 Task:  Click on Golf Select Pick Sheet First name Avery Last name Martinez and  Email softage.2@softage.net Group 1 Jon Rahm Group 2 Jordan Spieth Bonus Golfer Jordan Spieth Group 3 Sungjae Im Group 4 Hideki Matsuyama #1 Golfer For The Week Corey Conners Tie-Breaker Score 1 Submit pick sheet
Action: Mouse moved to (456, 287)
Screenshot: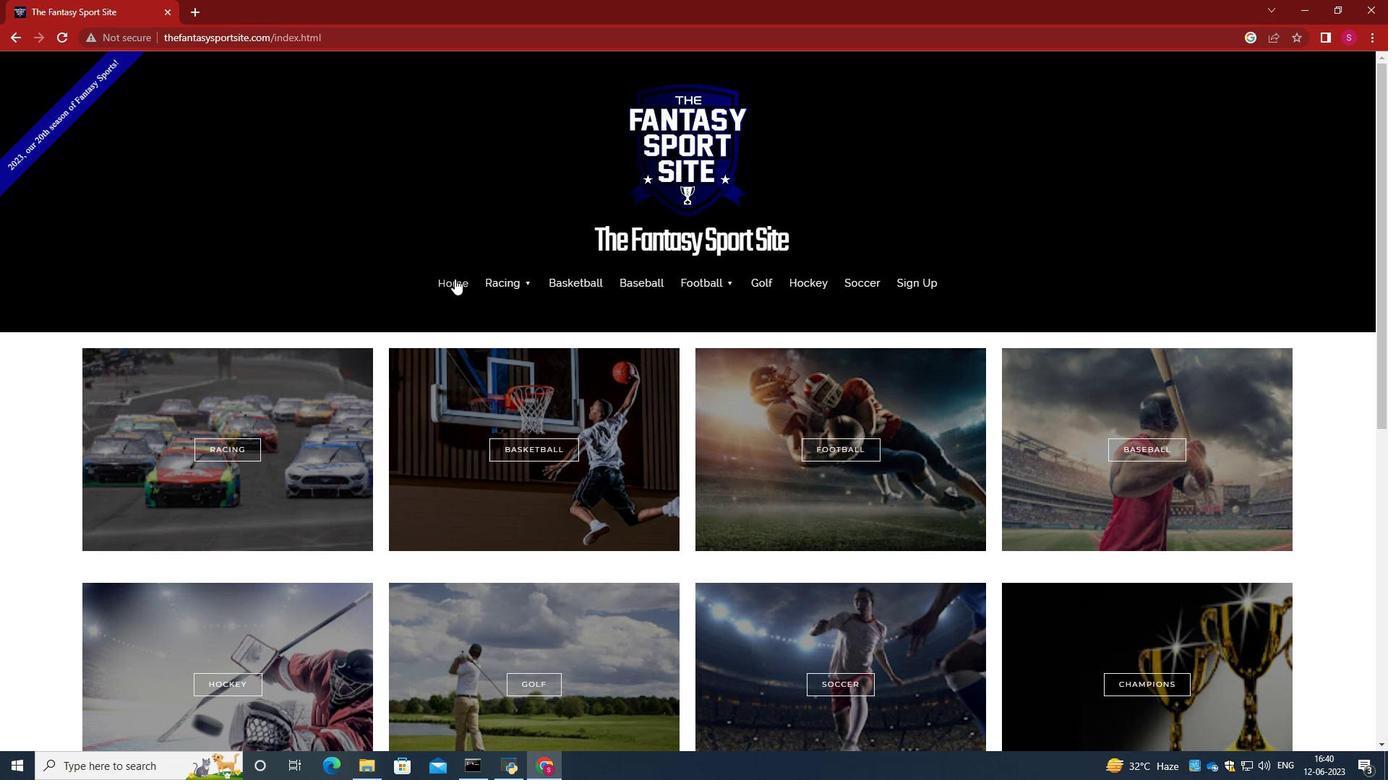 
Action: Mouse scrolled (456, 286) with delta (0, 0)
Screenshot: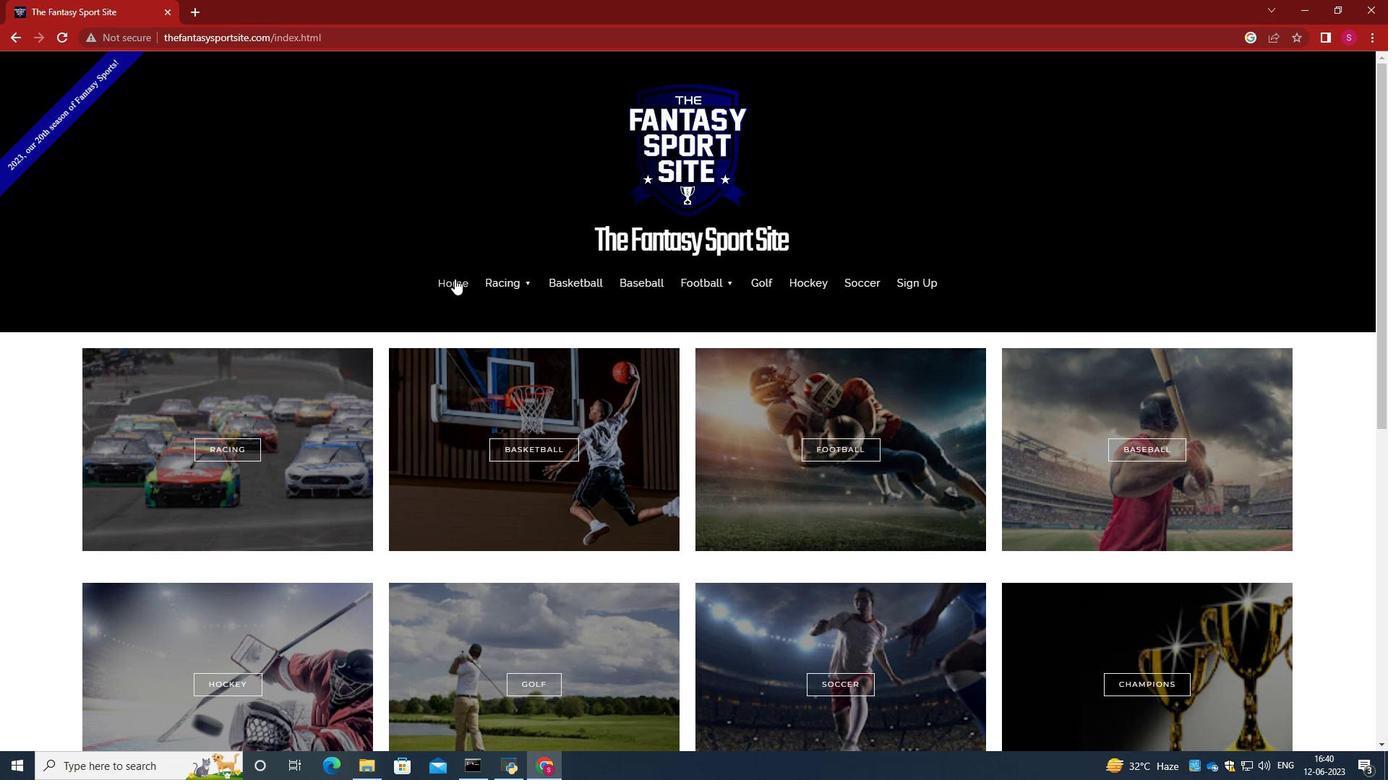 
Action: Mouse moved to (457, 292)
Screenshot: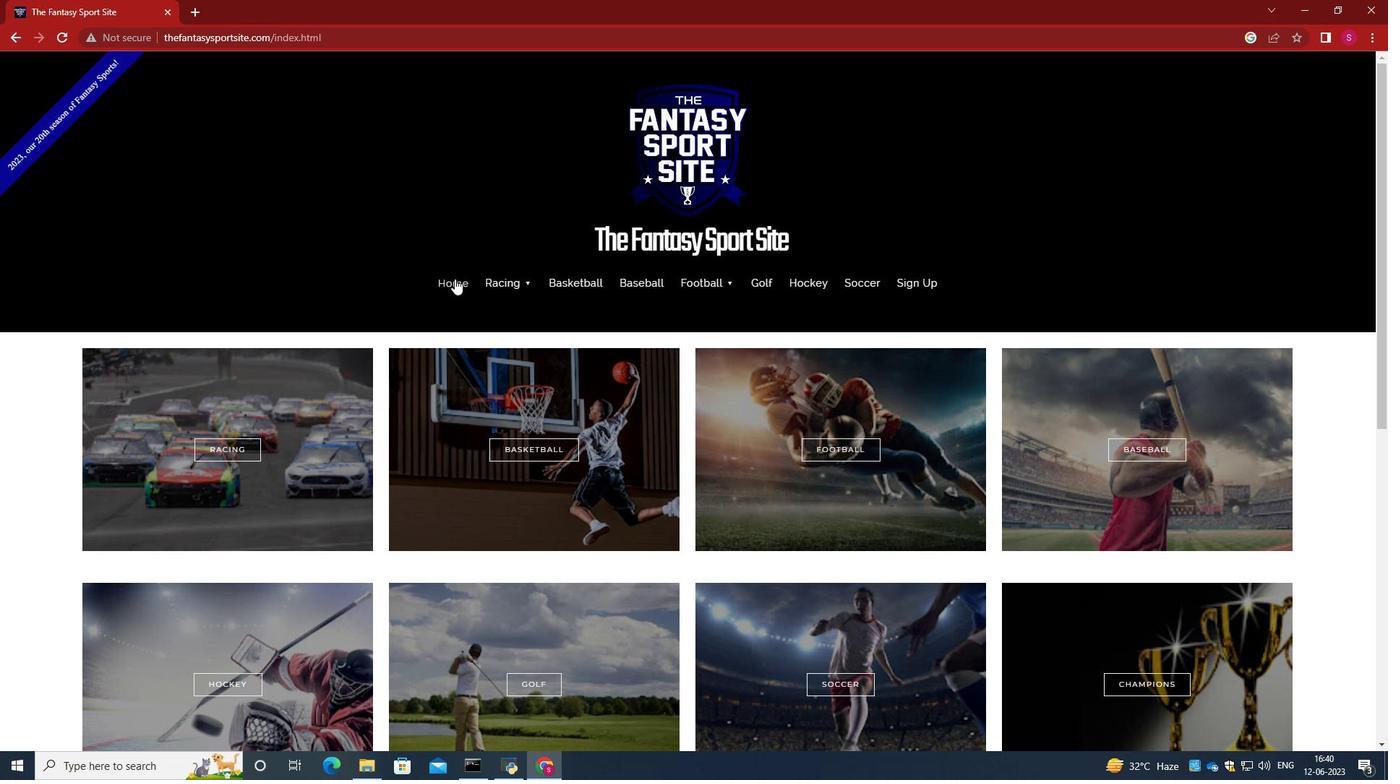 
Action: Mouse scrolled (457, 292) with delta (0, 0)
Screenshot: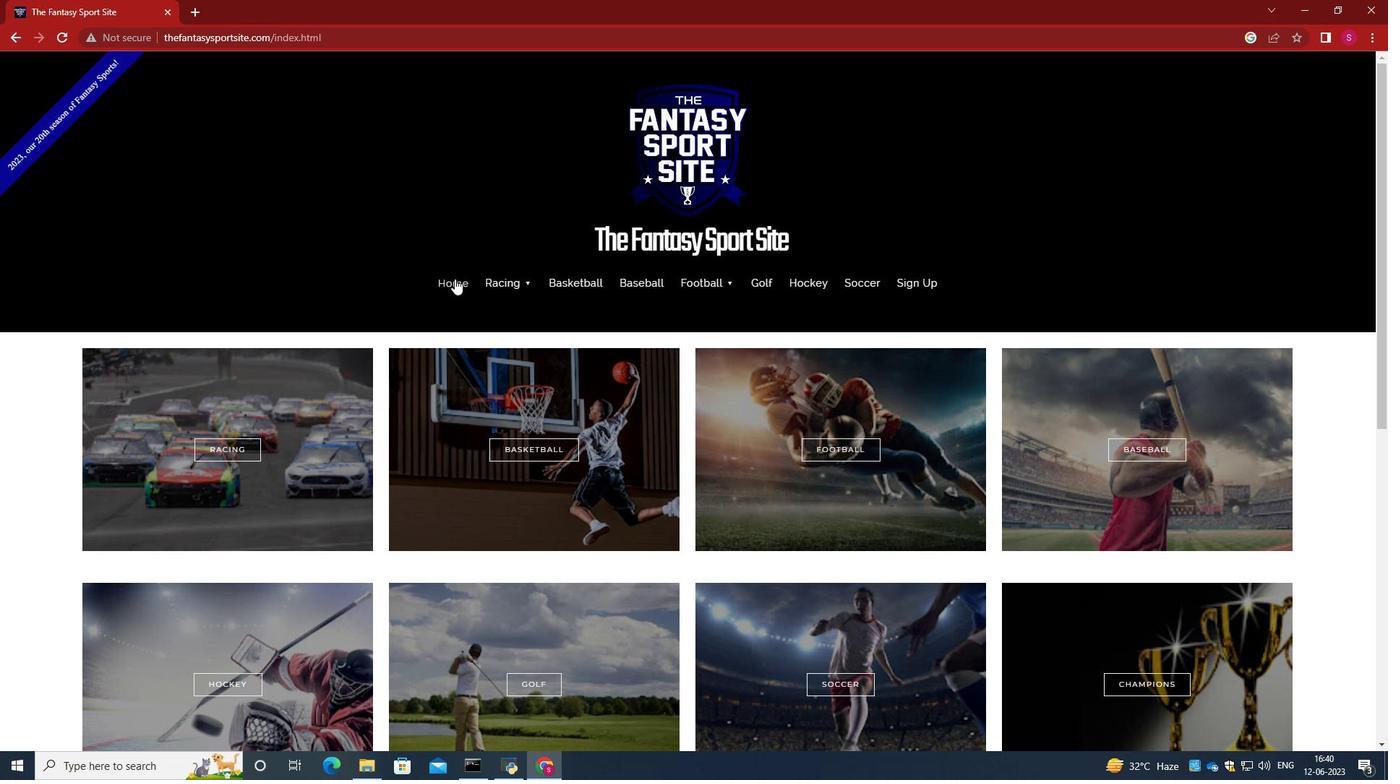 
Action: Mouse scrolled (457, 292) with delta (0, 0)
Screenshot: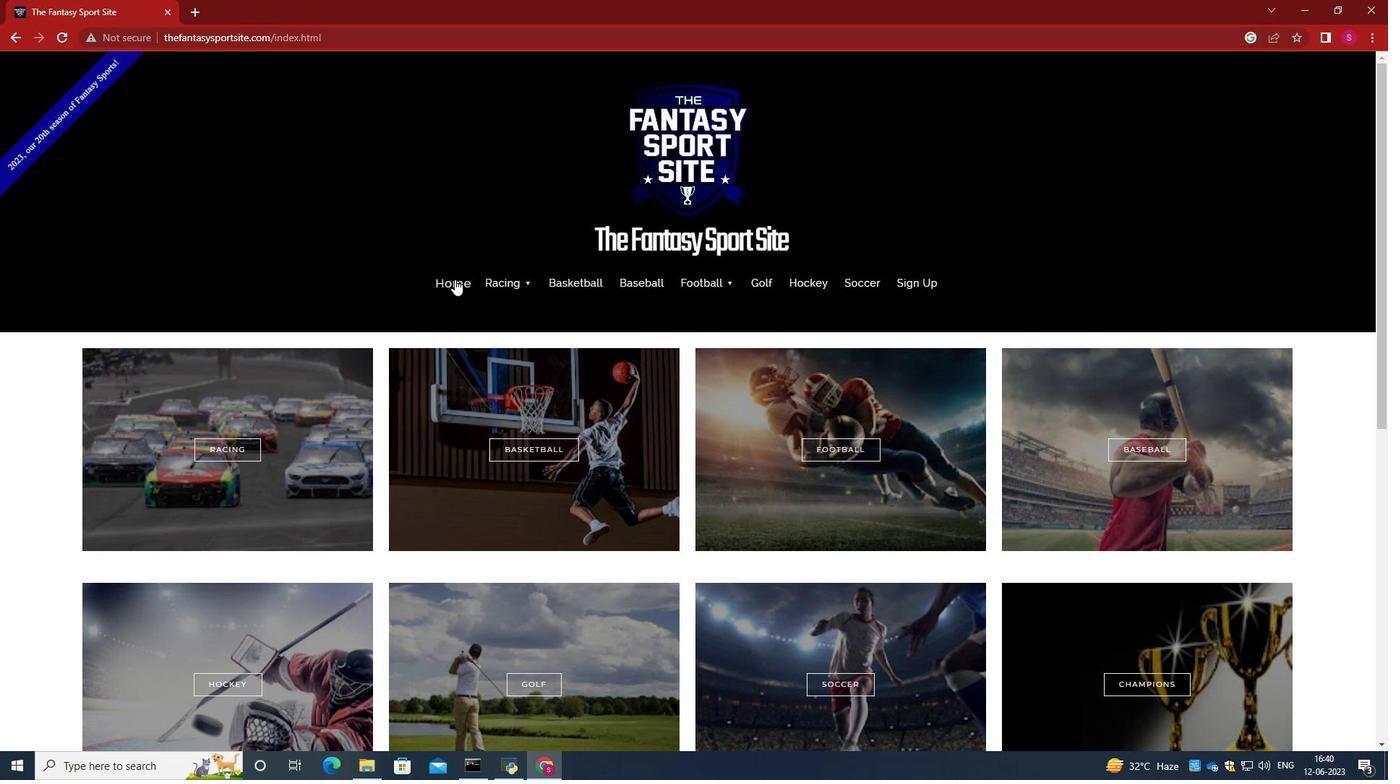 
Action: Mouse moved to (527, 457)
Screenshot: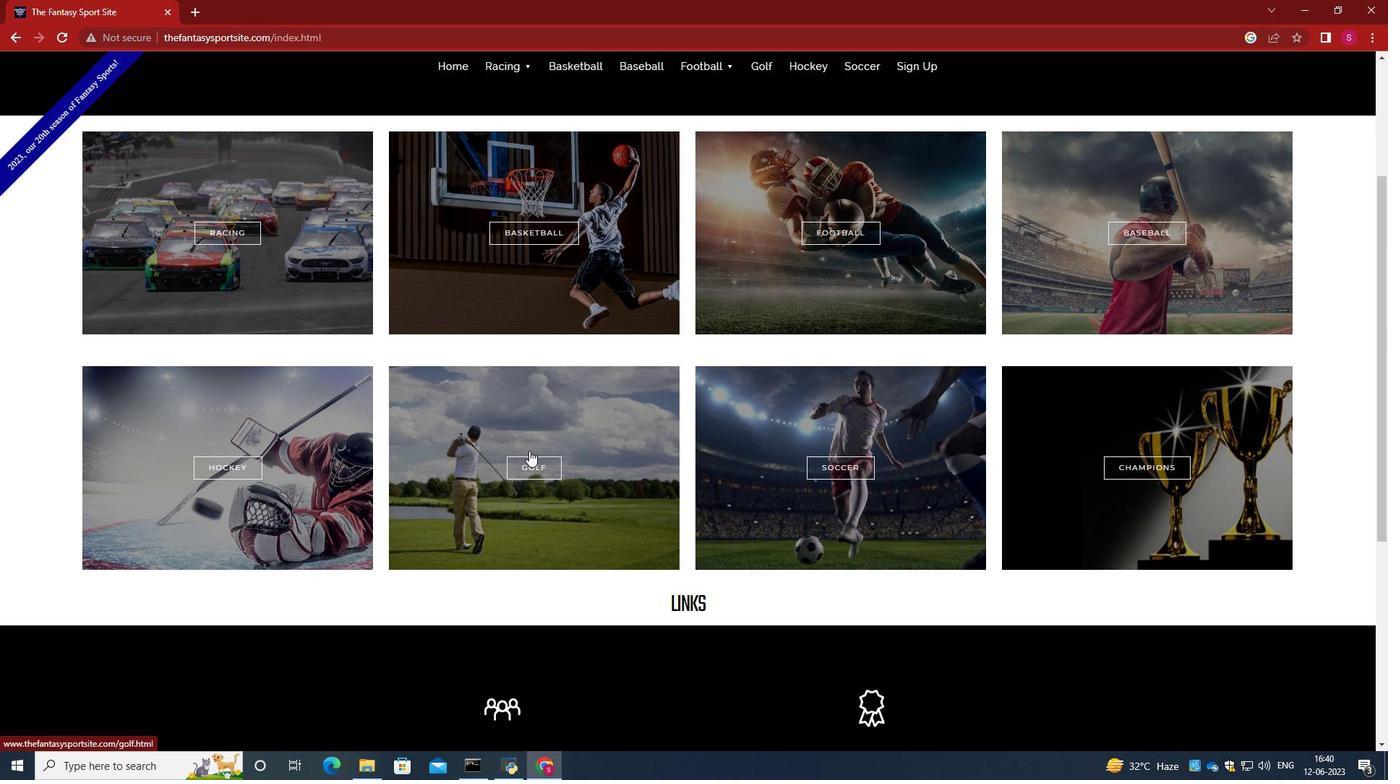 
Action: Mouse pressed left at (527, 457)
Screenshot: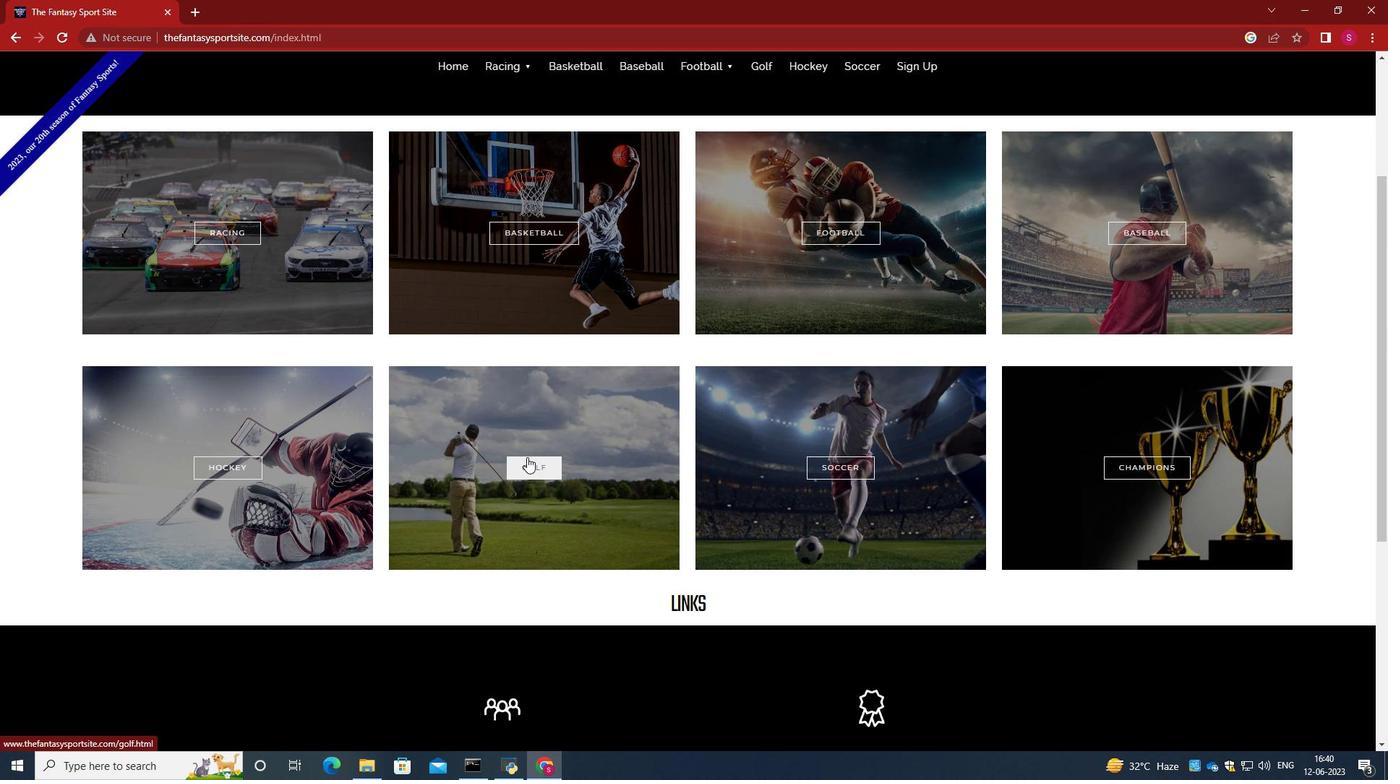 
Action: Mouse moved to (561, 420)
Screenshot: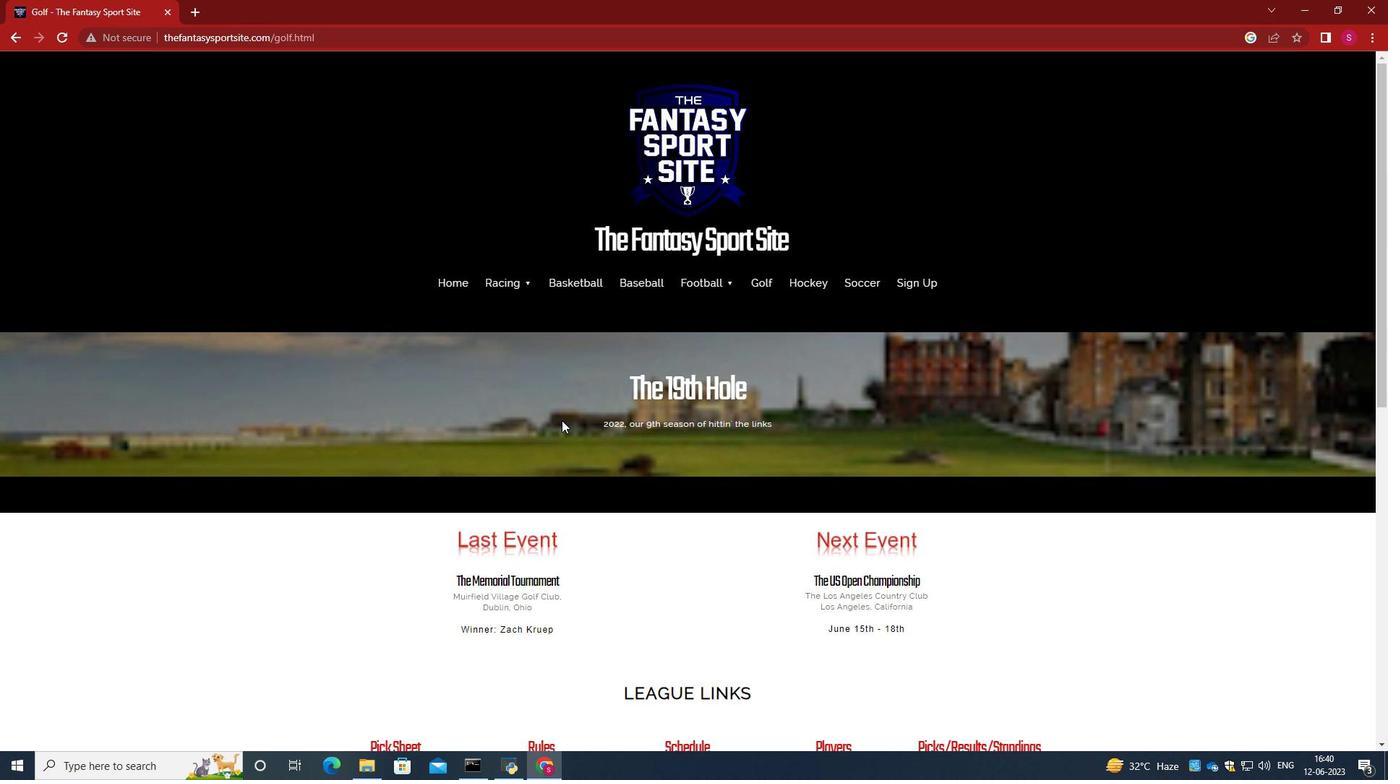 
Action: Mouse scrolled (561, 419) with delta (0, 0)
Screenshot: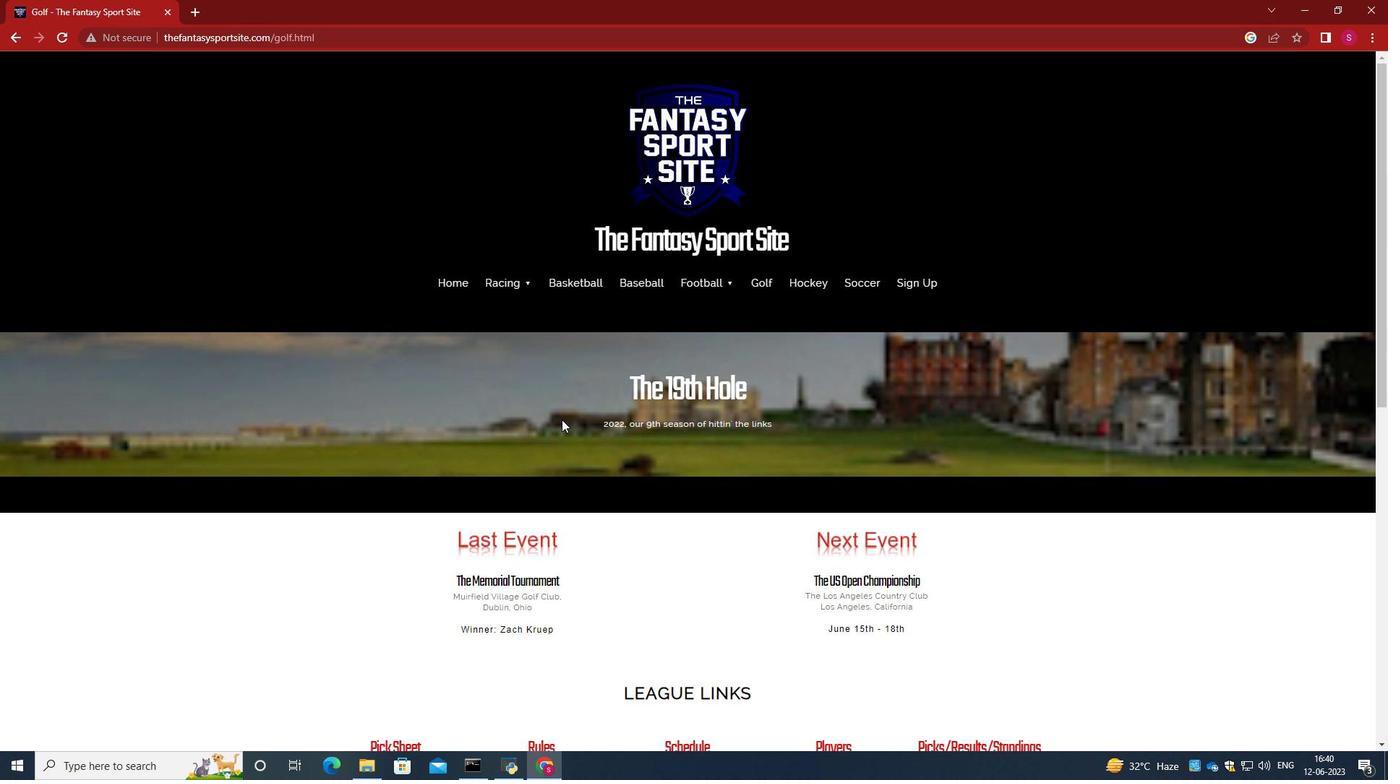 
Action: Mouse scrolled (561, 419) with delta (0, 0)
Screenshot: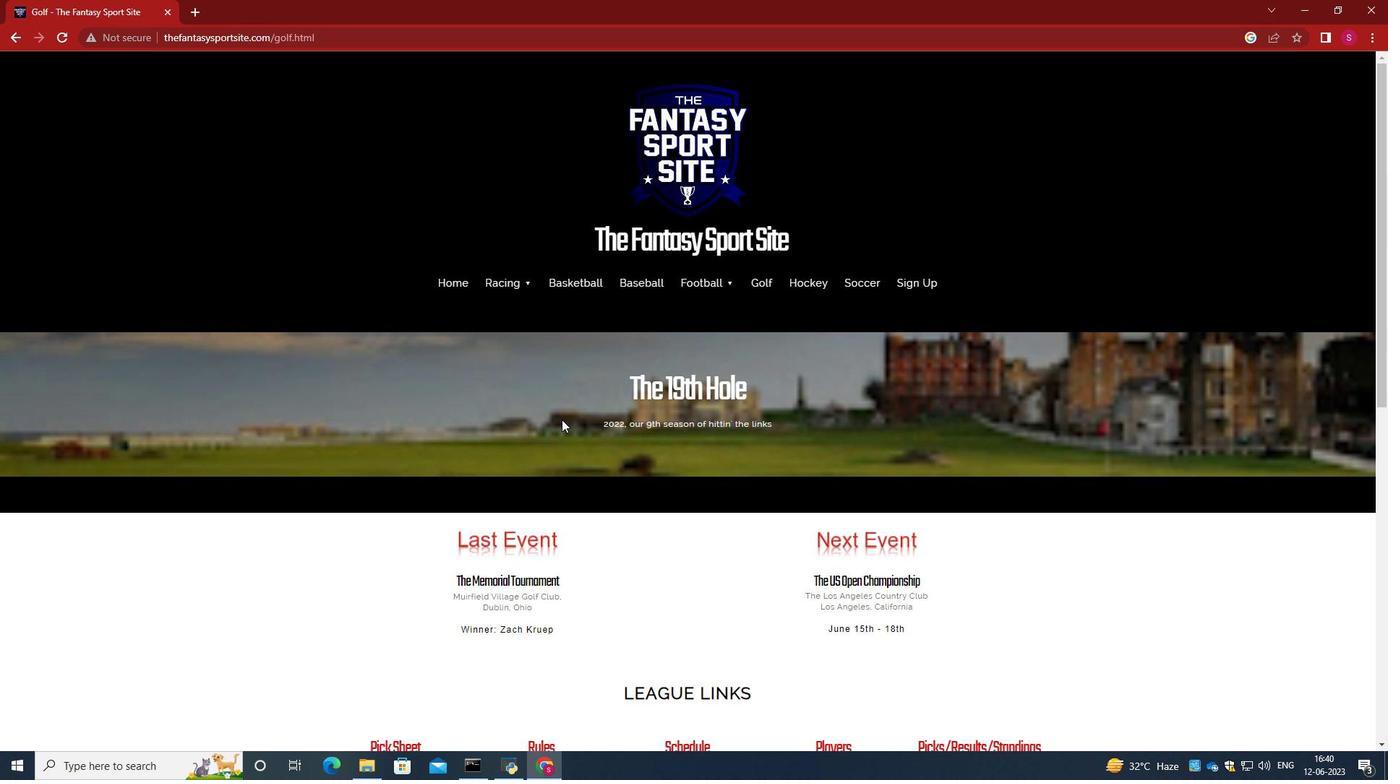 
Action: Mouse scrolled (561, 419) with delta (0, 0)
Screenshot: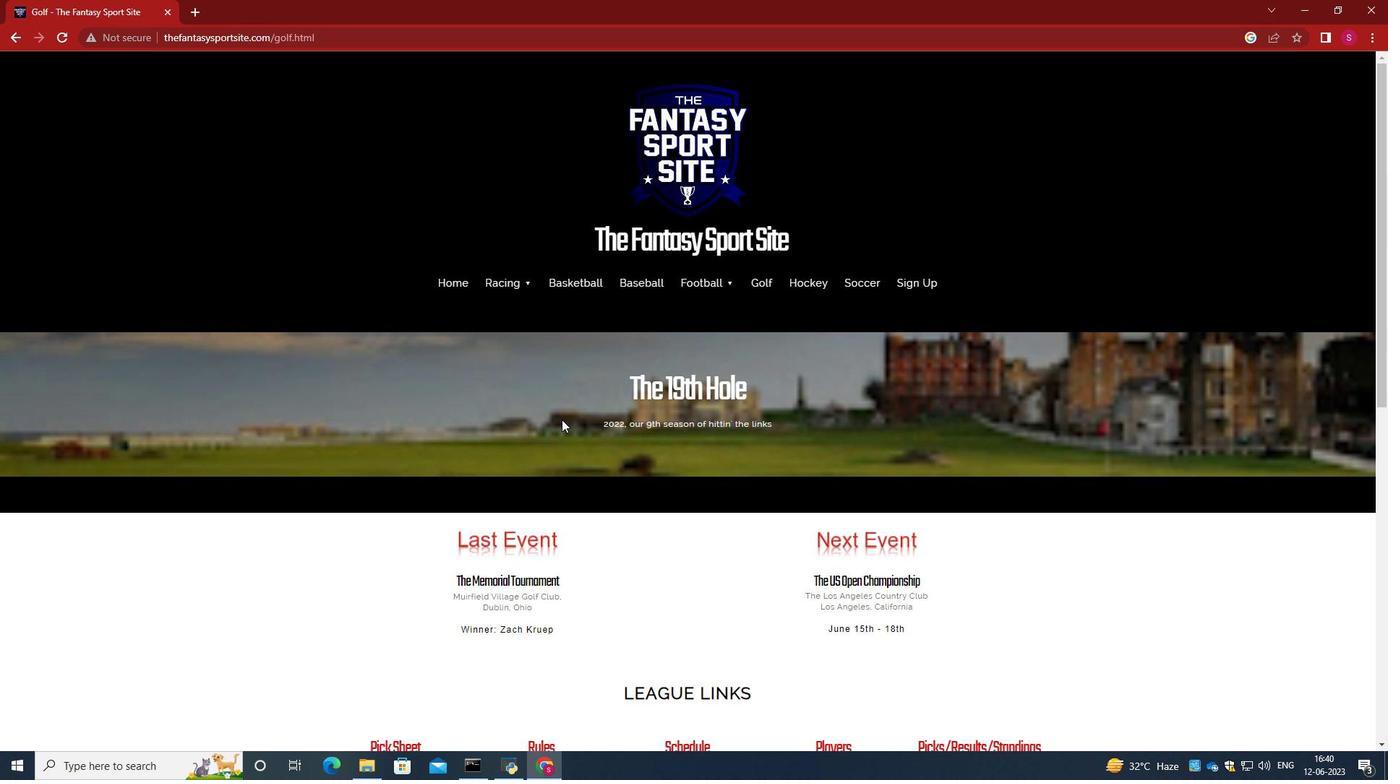 
Action: Mouse scrolled (561, 419) with delta (0, 0)
Screenshot: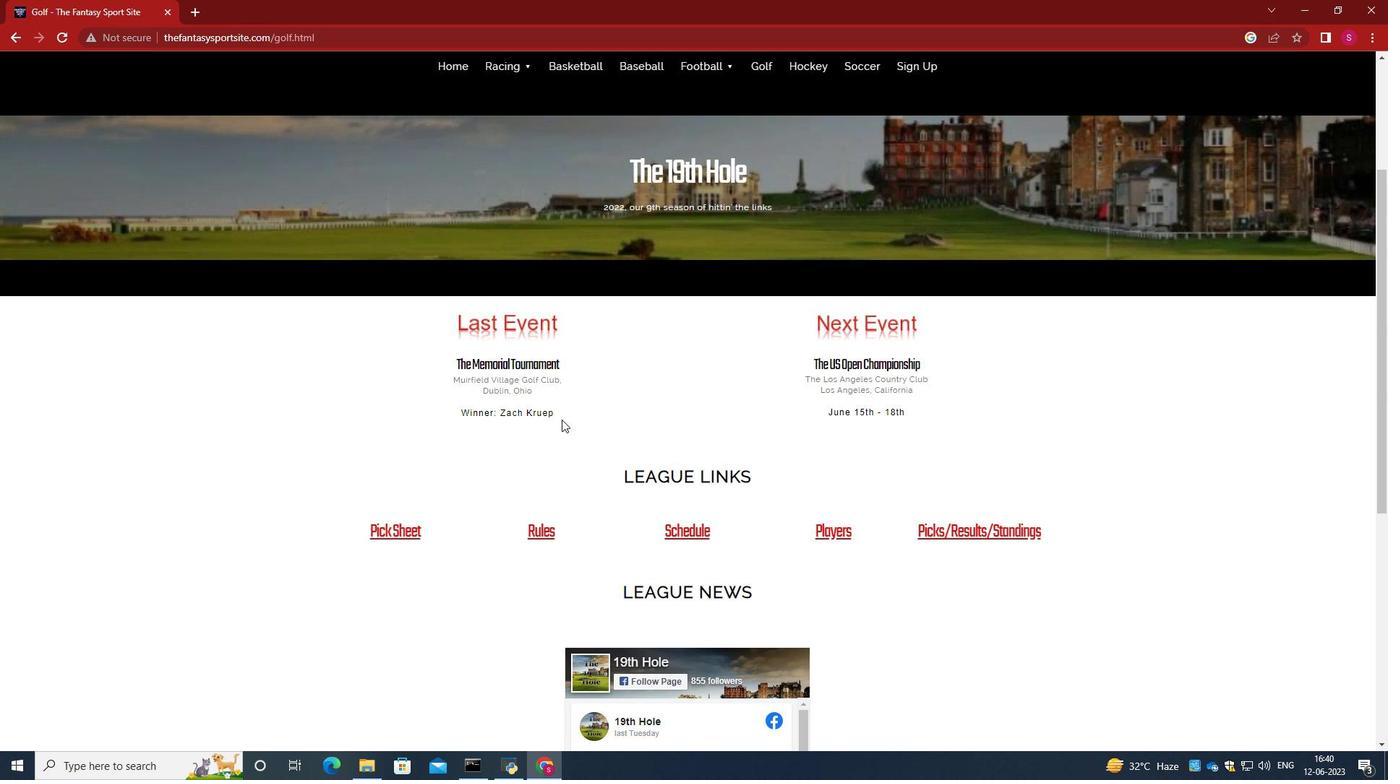 
Action: Mouse scrolled (561, 419) with delta (0, 0)
Screenshot: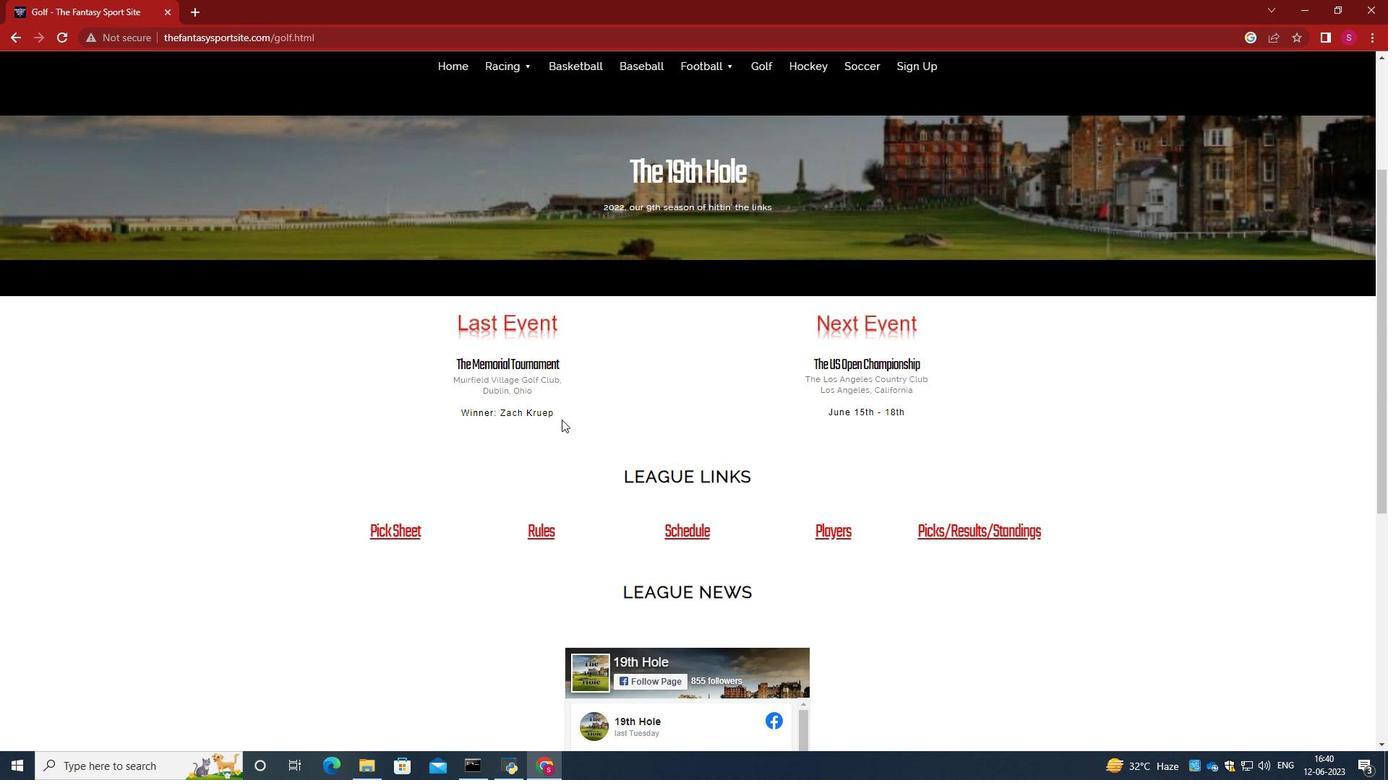 
Action: Mouse scrolled (561, 419) with delta (0, 0)
Screenshot: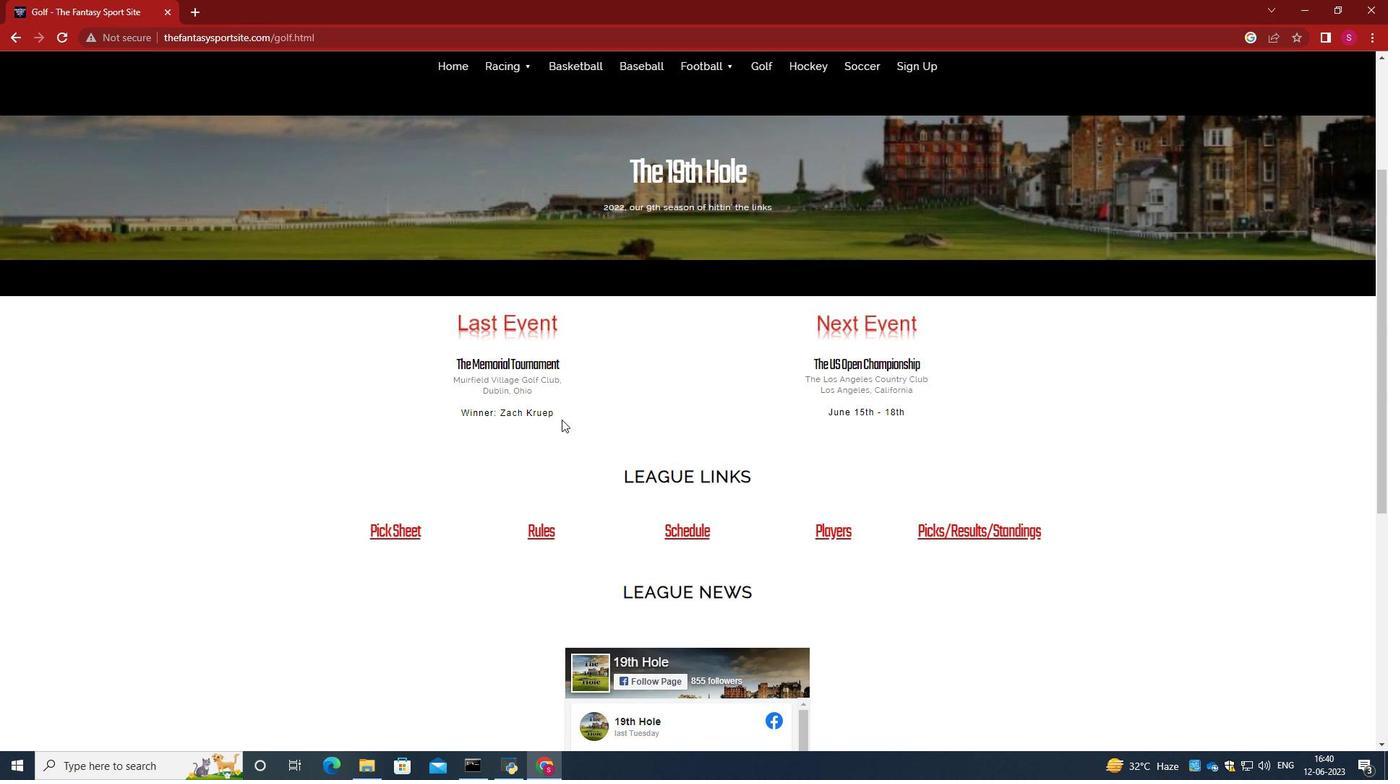 
Action: Mouse scrolled (561, 419) with delta (0, 0)
Screenshot: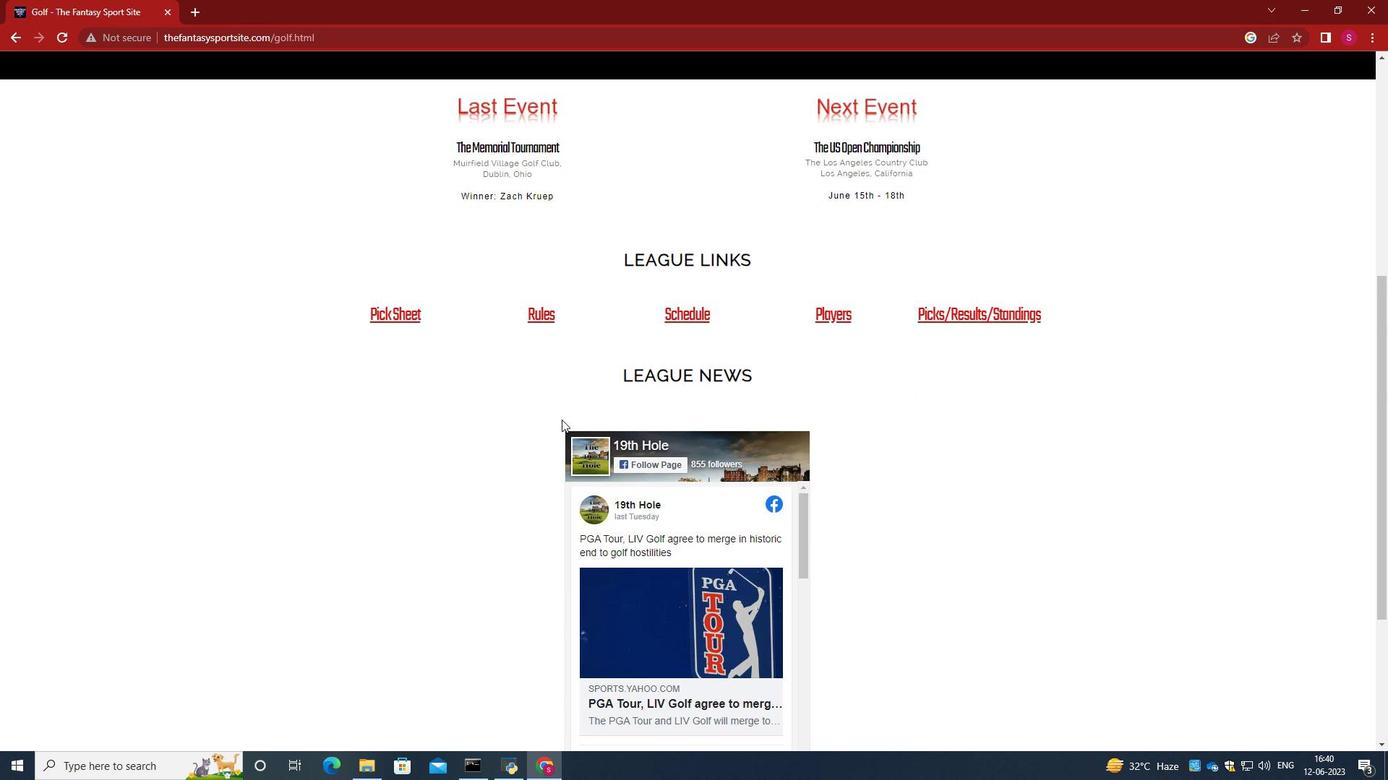 
Action: Mouse scrolled (561, 419) with delta (0, 0)
Screenshot: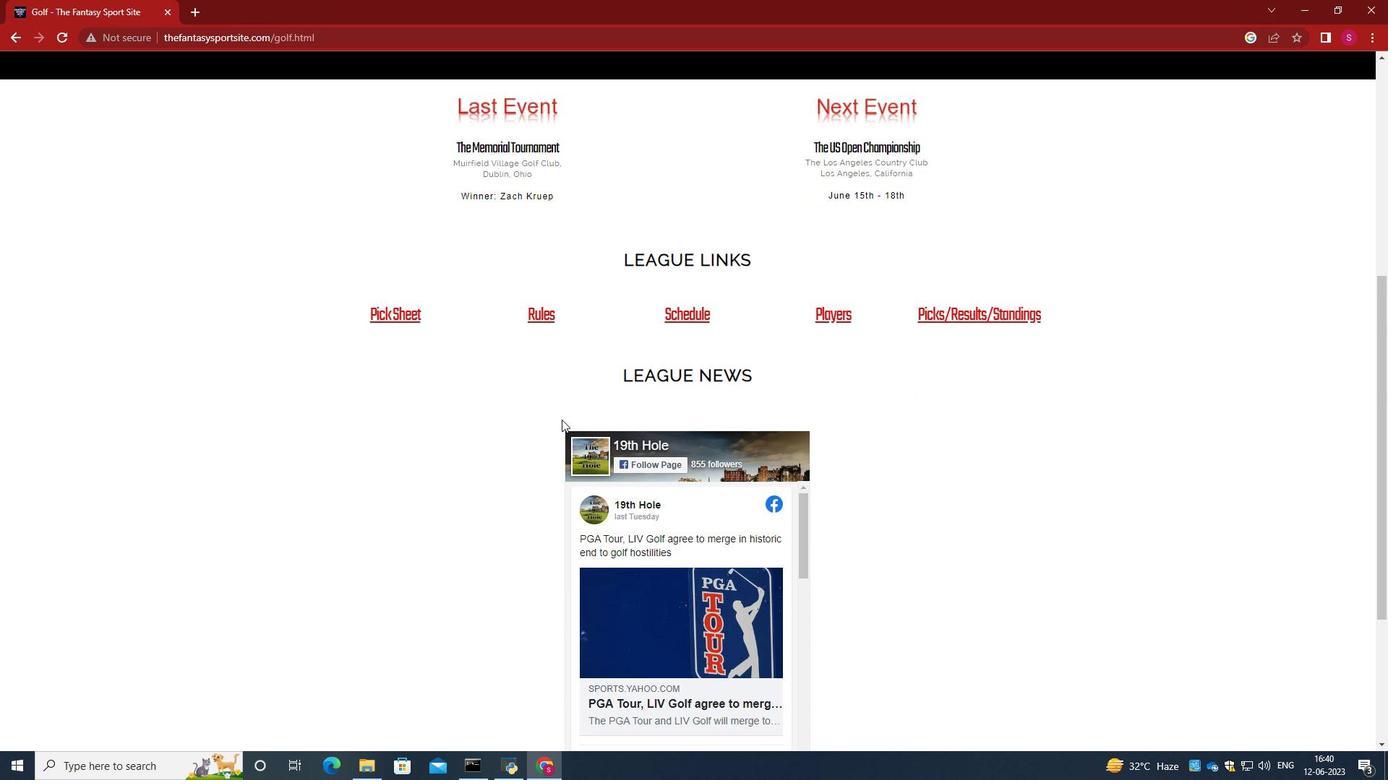 
Action: Mouse moved to (392, 177)
Screenshot: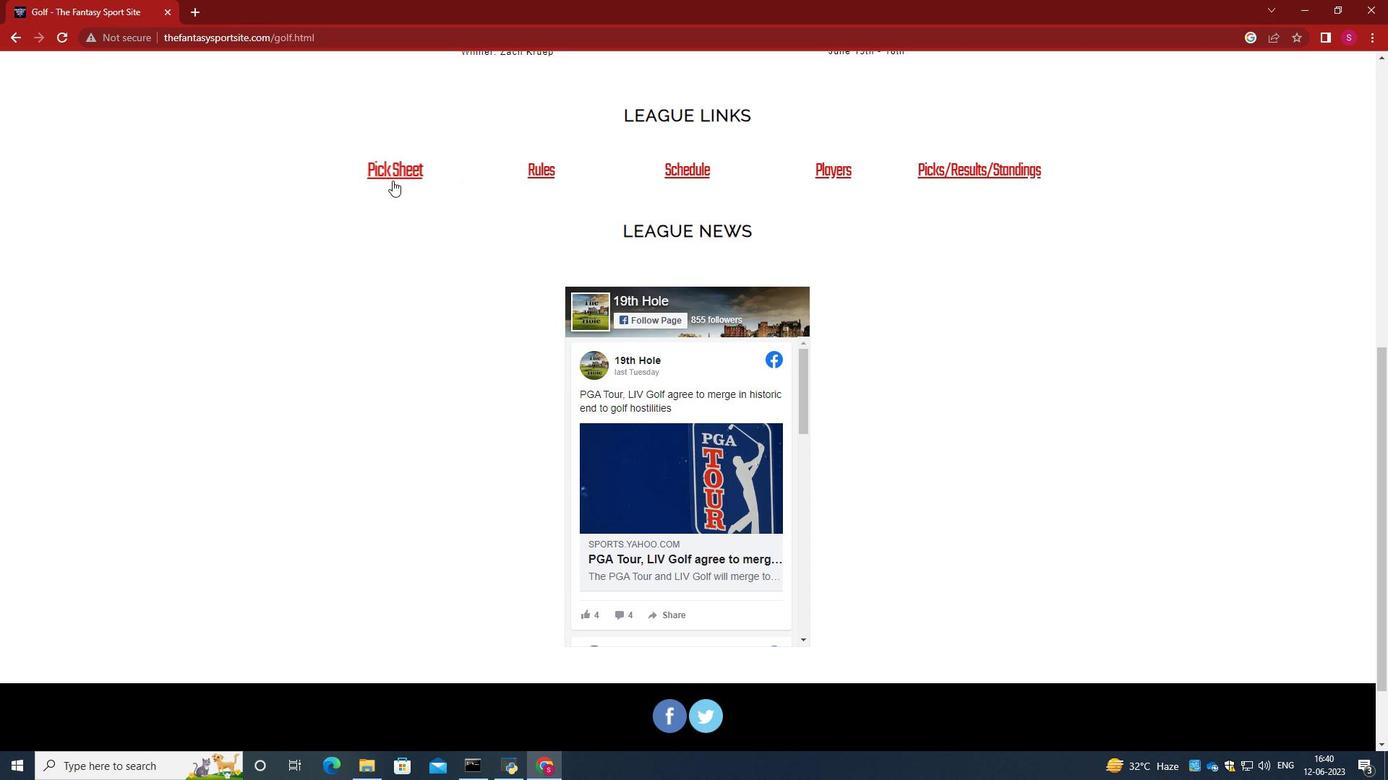 
Action: Mouse pressed left at (392, 177)
Screenshot: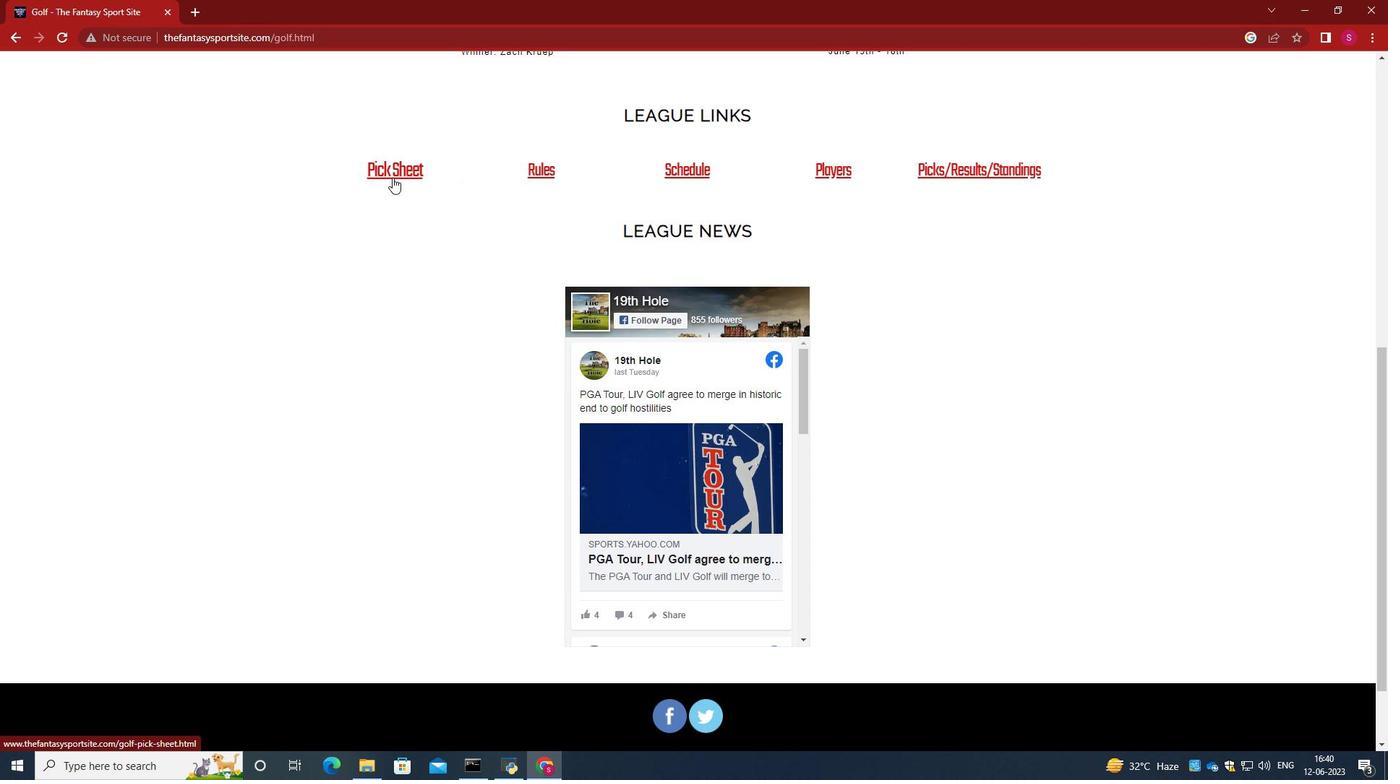 
Action: Mouse moved to (467, 295)
Screenshot: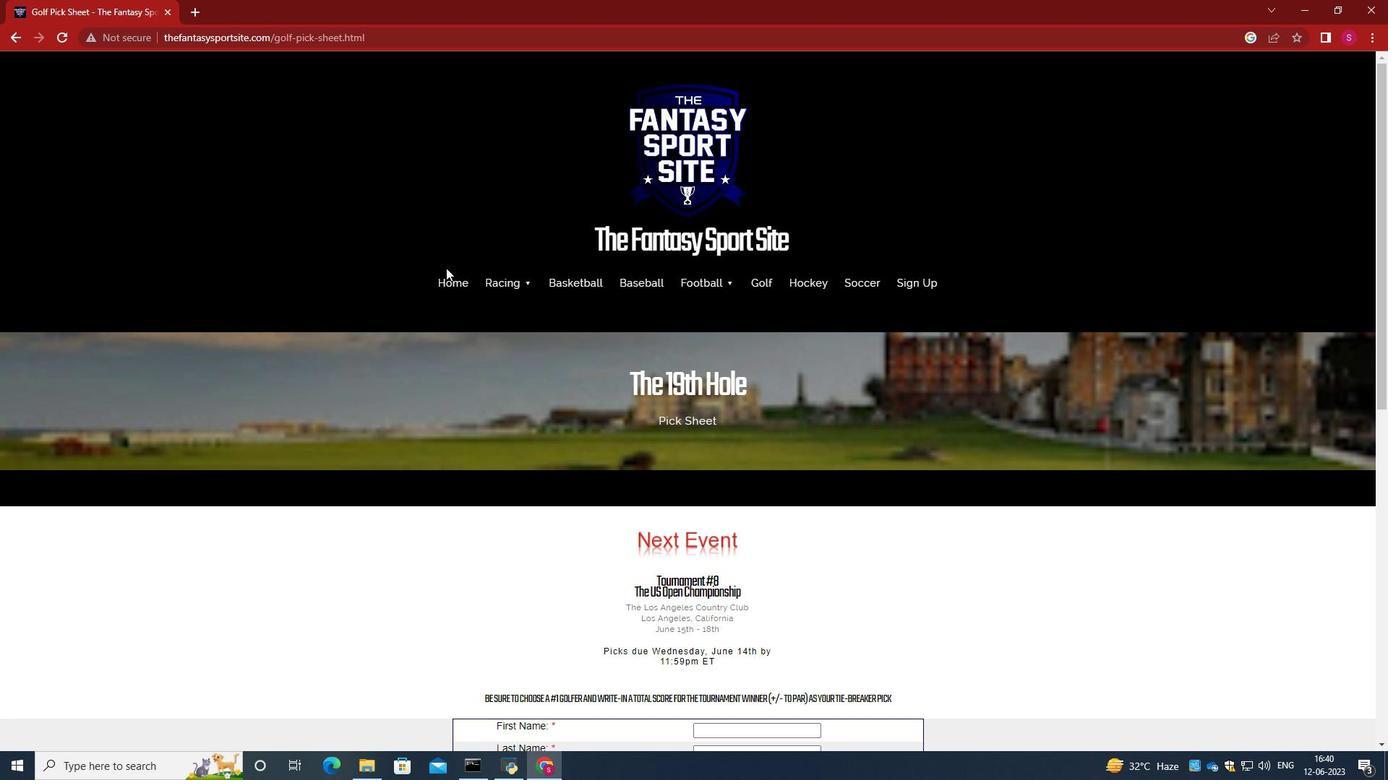 
Action: Mouse scrolled (467, 294) with delta (0, 0)
Screenshot: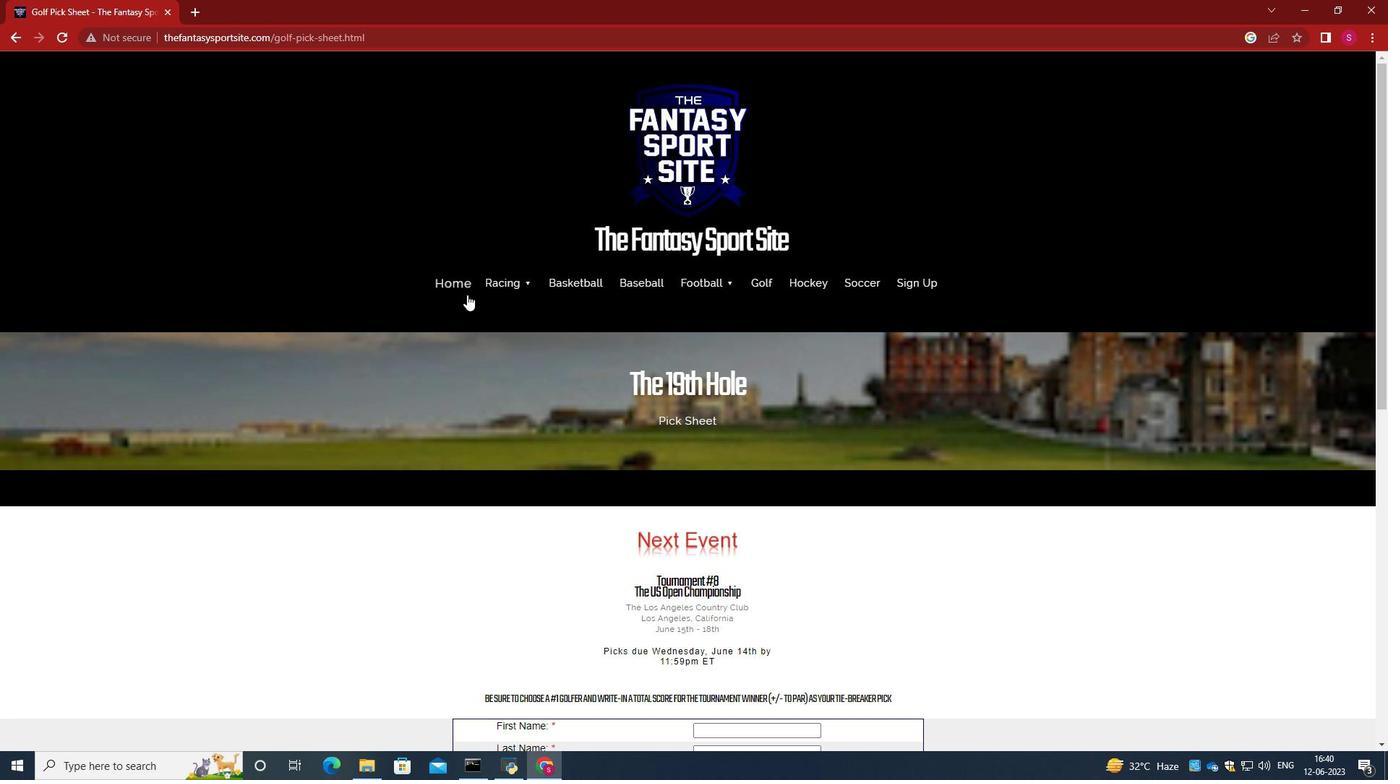 
Action: Mouse scrolled (467, 294) with delta (0, 0)
Screenshot: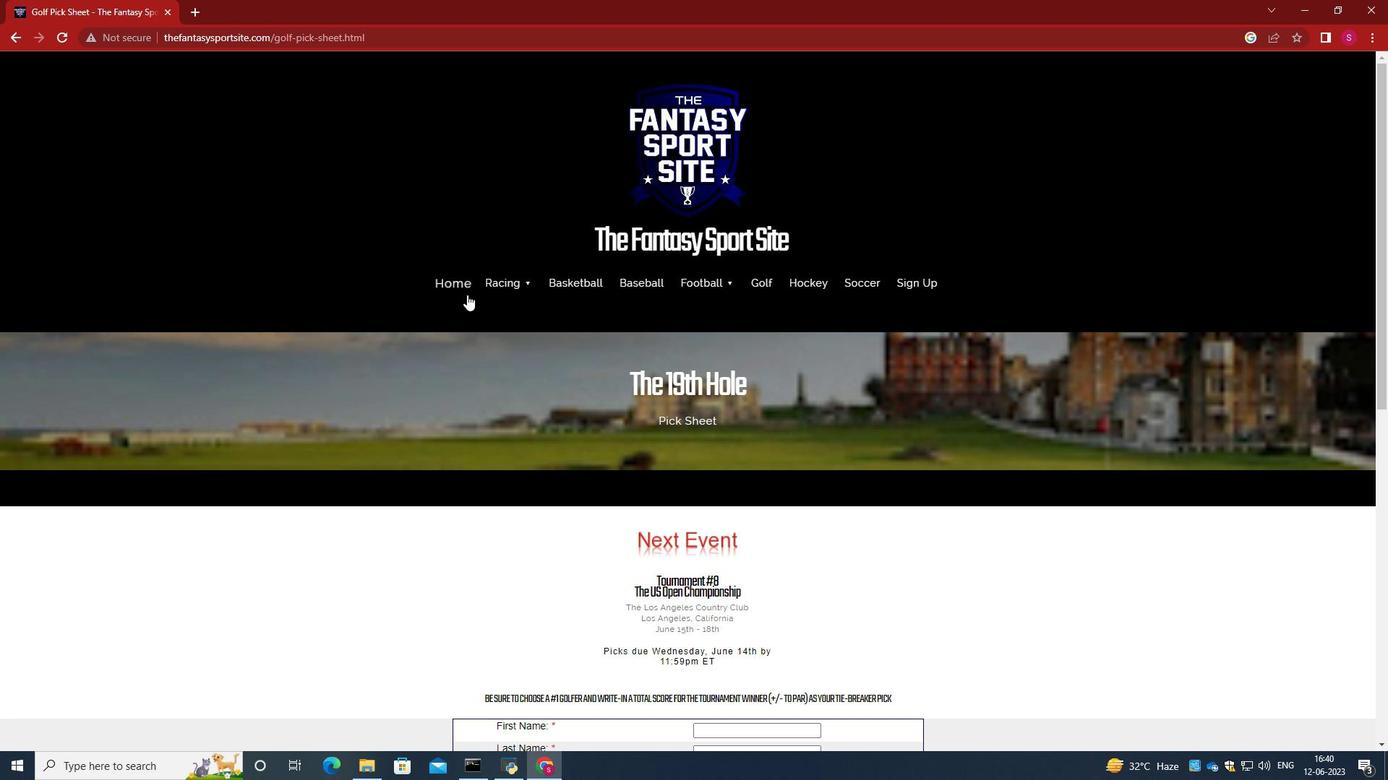 
Action: Mouse scrolled (467, 294) with delta (0, 0)
Screenshot: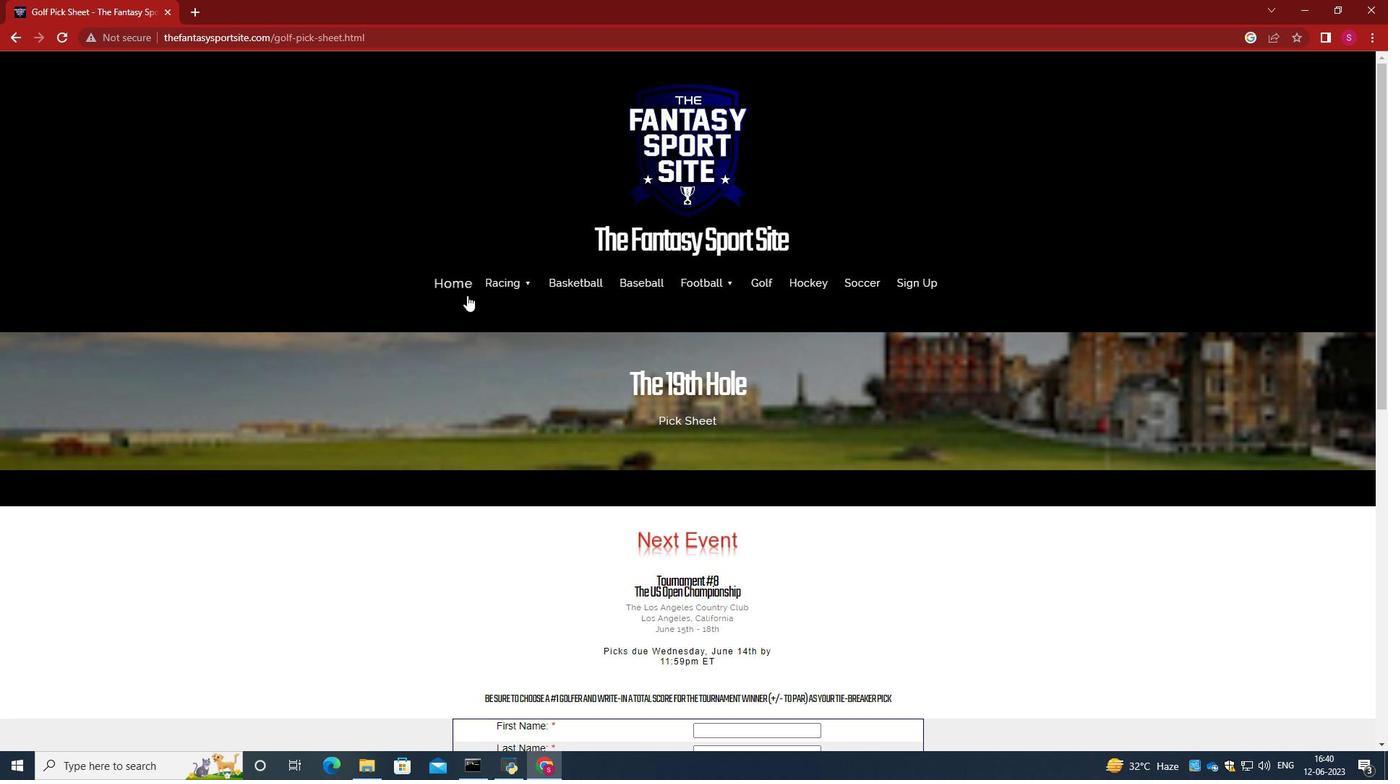 
Action: Mouse scrolled (467, 294) with delta (0, 0)
Screenshot: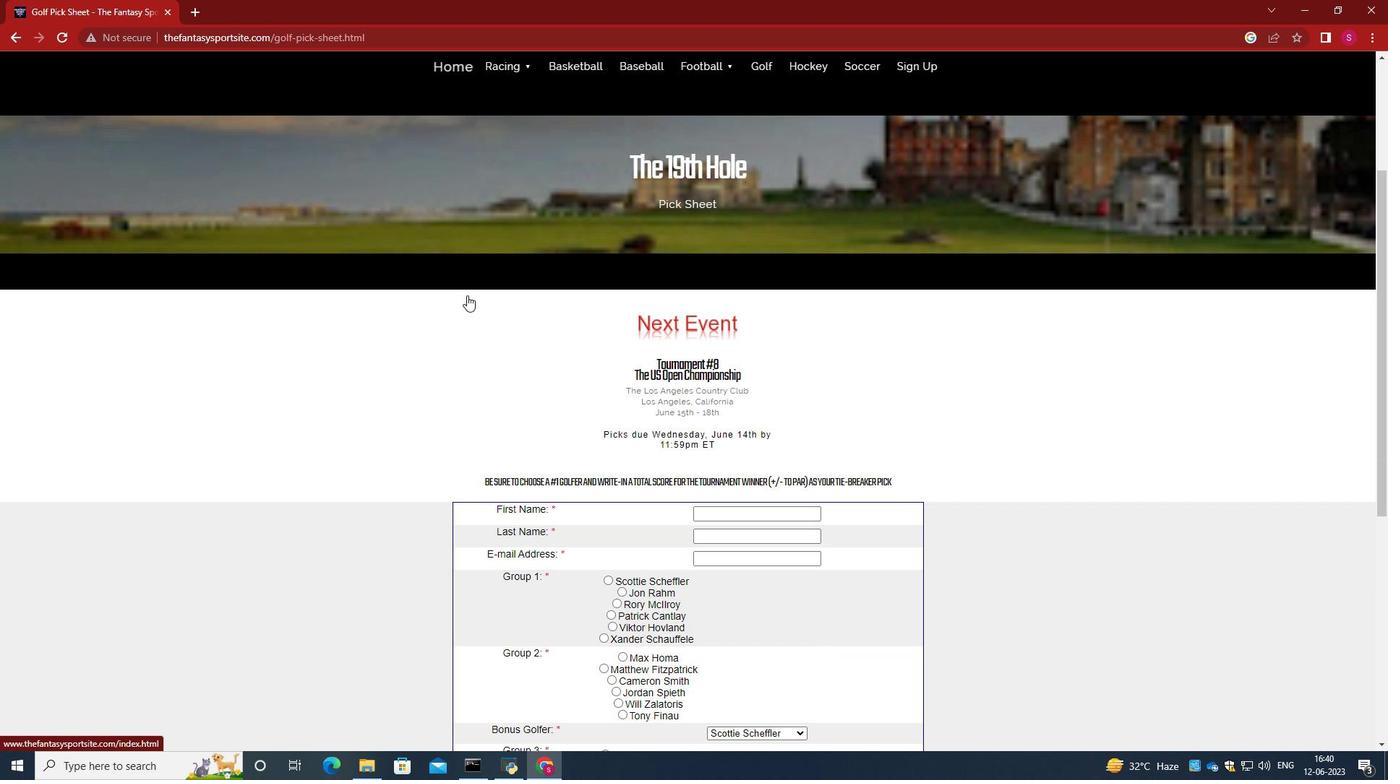 
Action: Mouse scrolled (467, 294) with delta (0, 0)
Screenshot: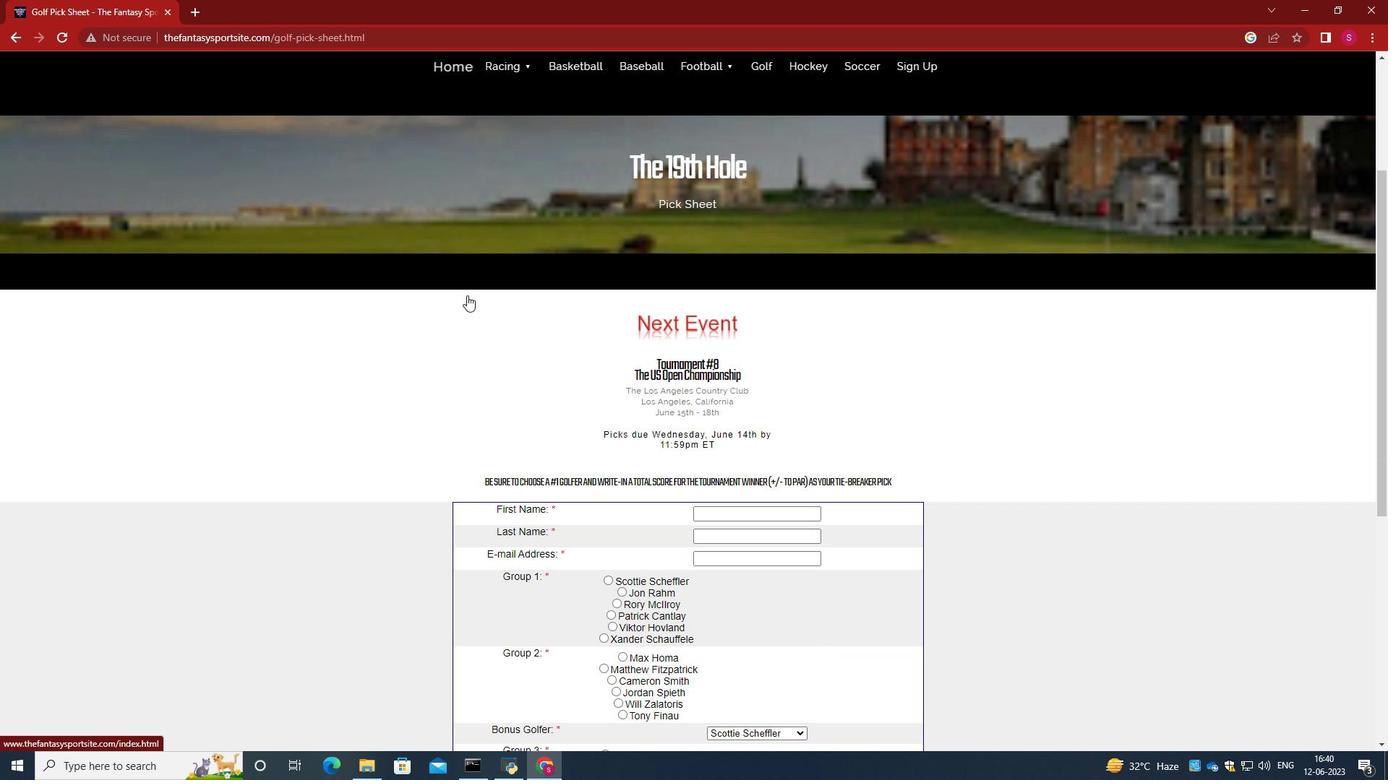 
Action: Mouse scrolled (467, 294) with delta (0, 0)
Screenshot: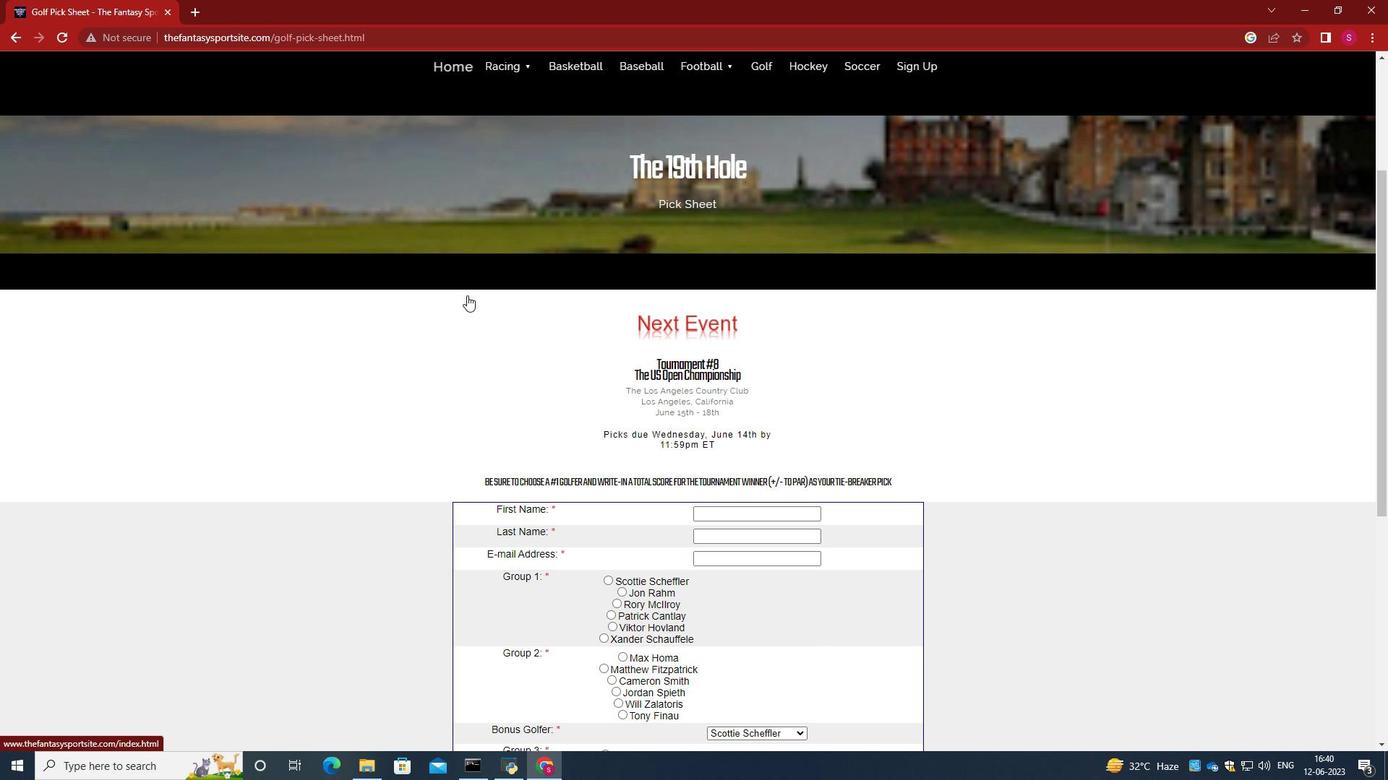
Action: Mouse moved to (722, 292)
Screenshot: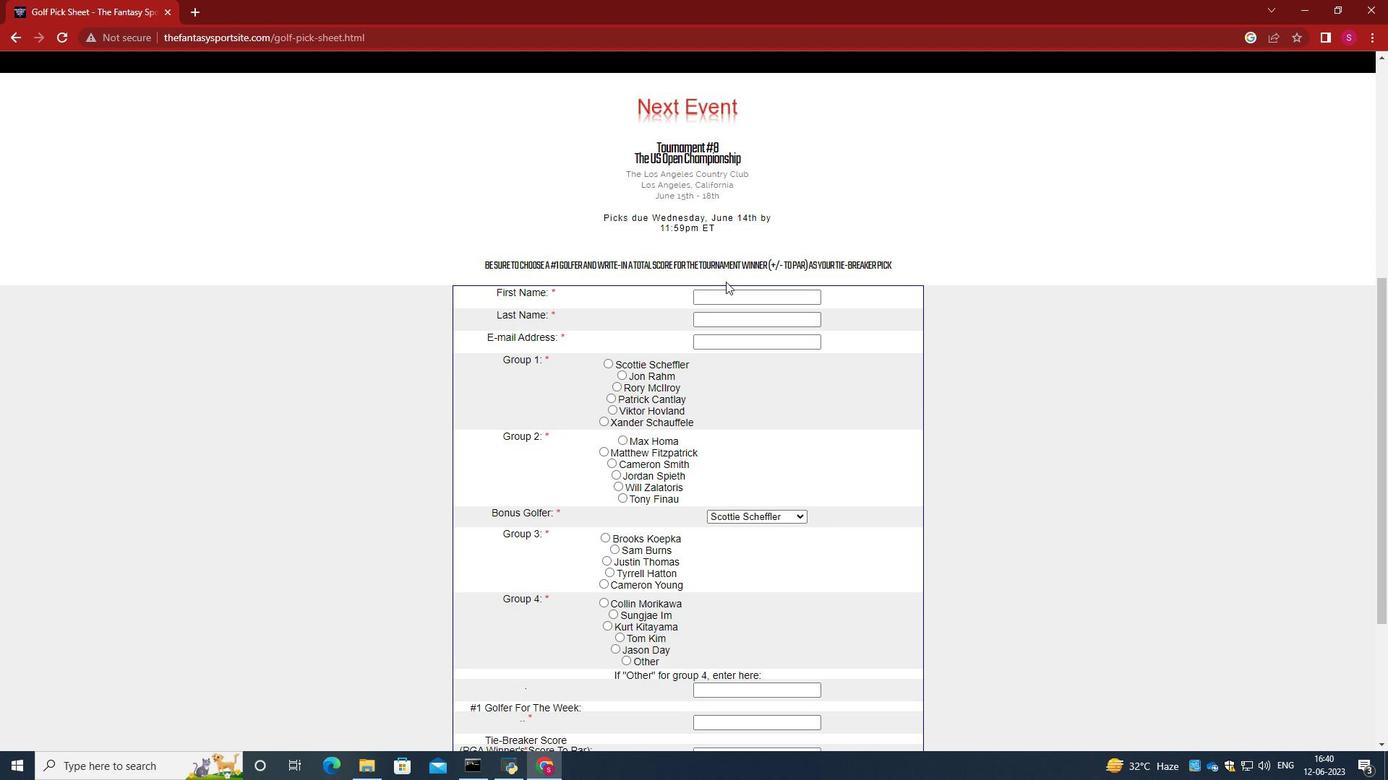 
Action: Mouse pressed left at (722, 292)
Screenshot: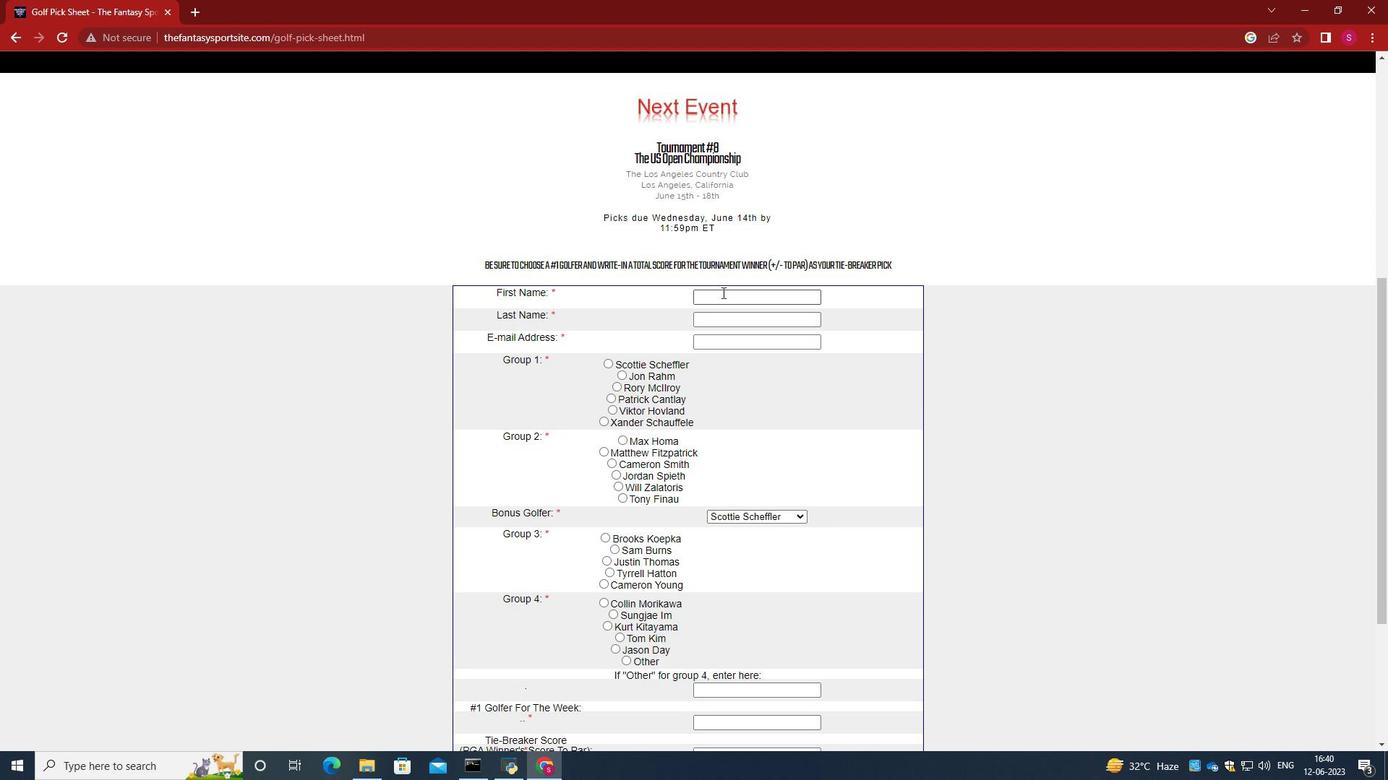 
Action: Key pressed <Key.caps_lock>A<Key.caps_lock>very<Key.tab><Key.caps_lock>M<Key.caps_lock>artinez<Key.tab>softagwe<Key.backspace><Key.backspace>e.2<Key.shift>@softage.net<Key.tab>
Screenshot: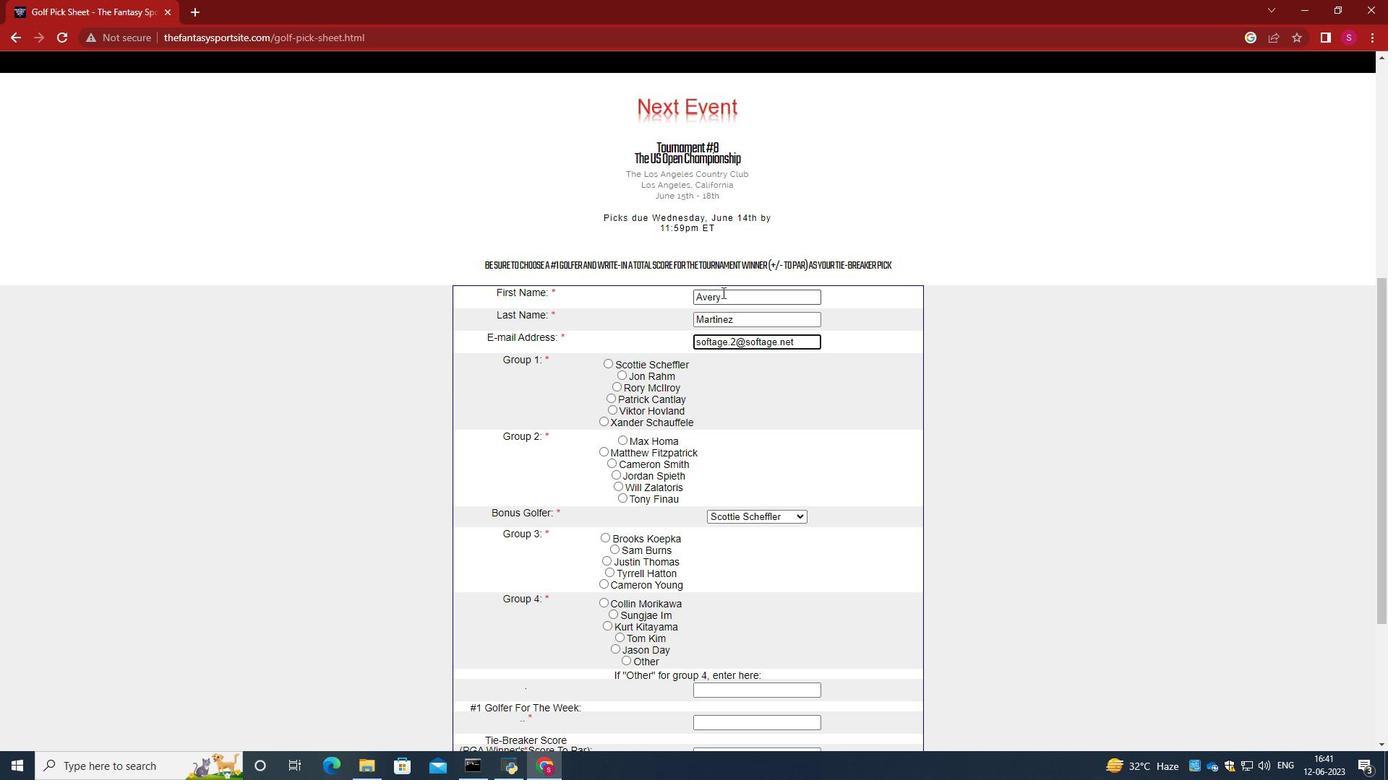 
Action: Mouse moved to (616, 373)
Screenshot: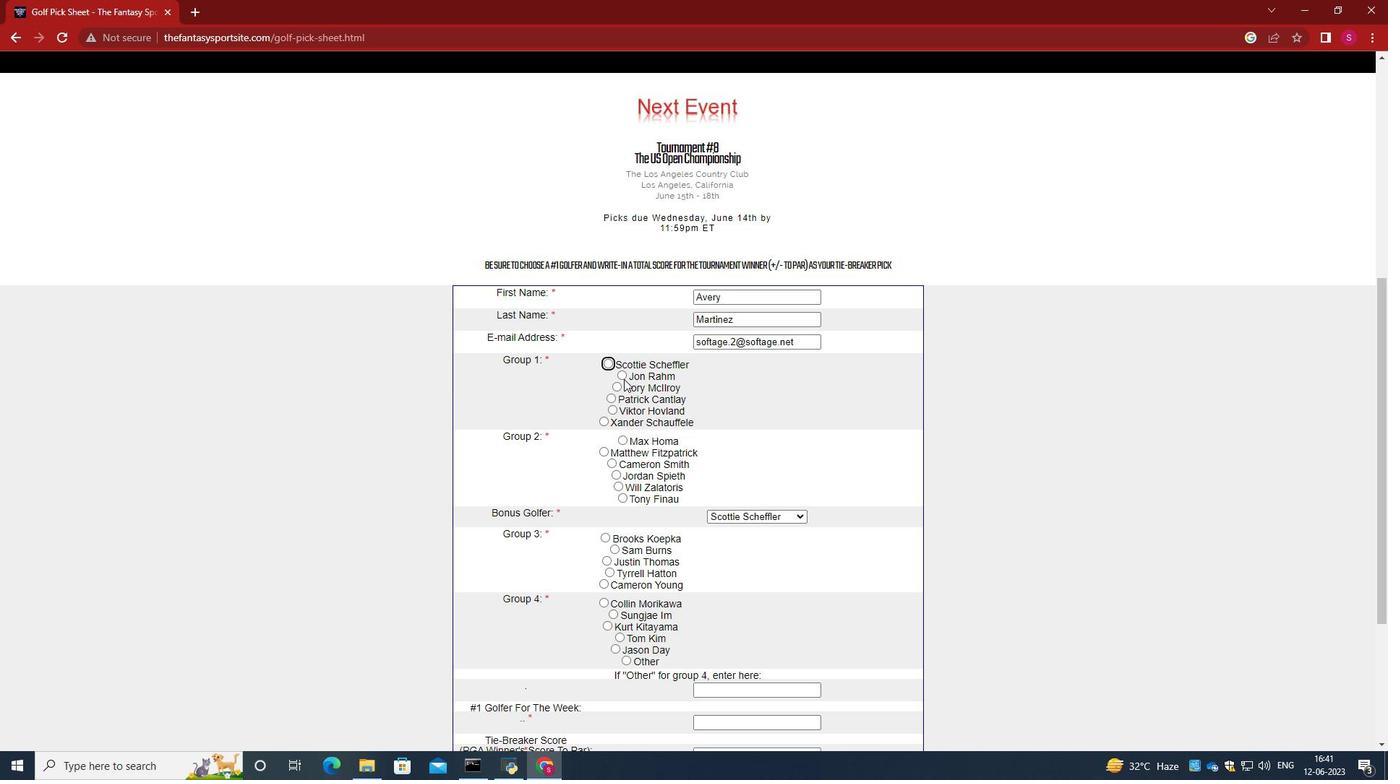 
Action: Mouse pressed left at (616, 373)
Screenshot: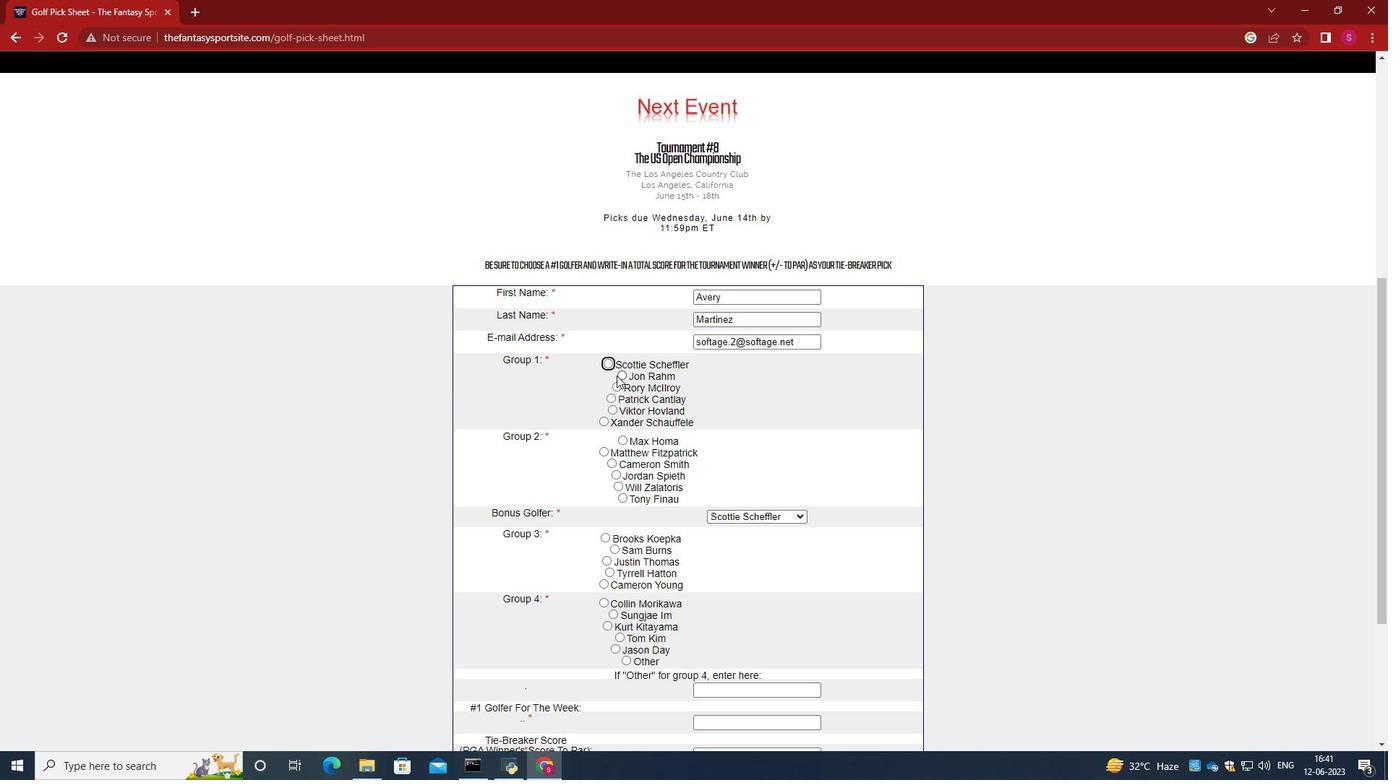 
Action: Mouse moved to (619, 373)
Screenshot: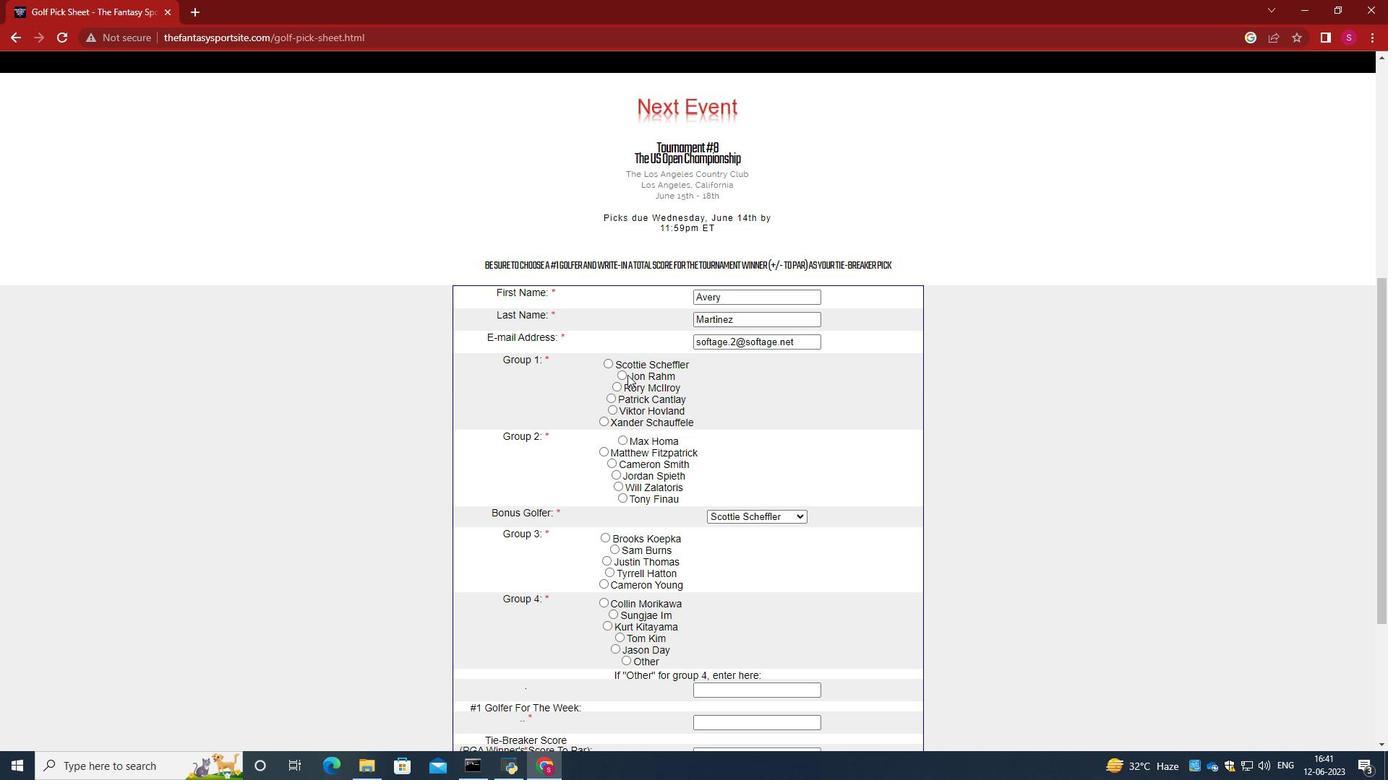 
Action: Mouse pressed left at (619, 373)
Screenshot: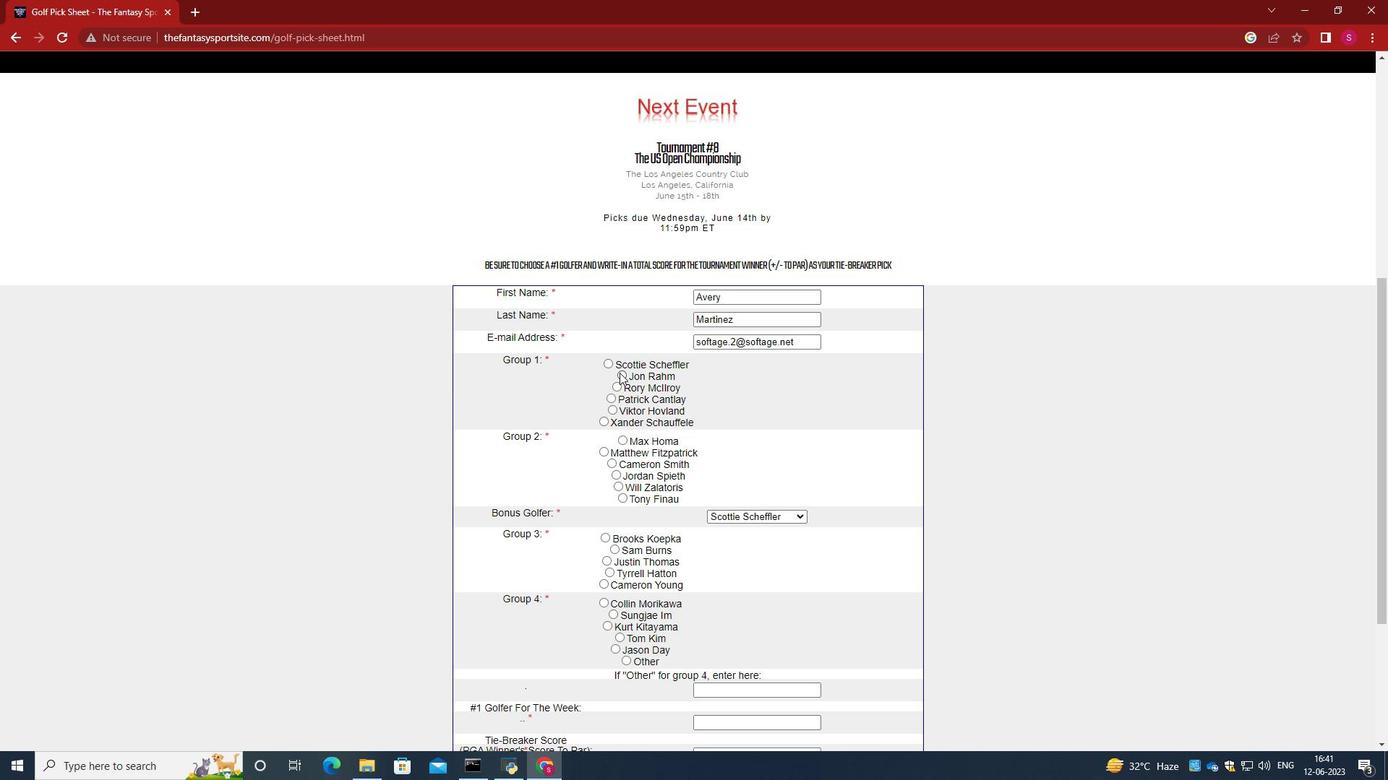 
Action: Mouse moved to (669, 381)
Screenshot: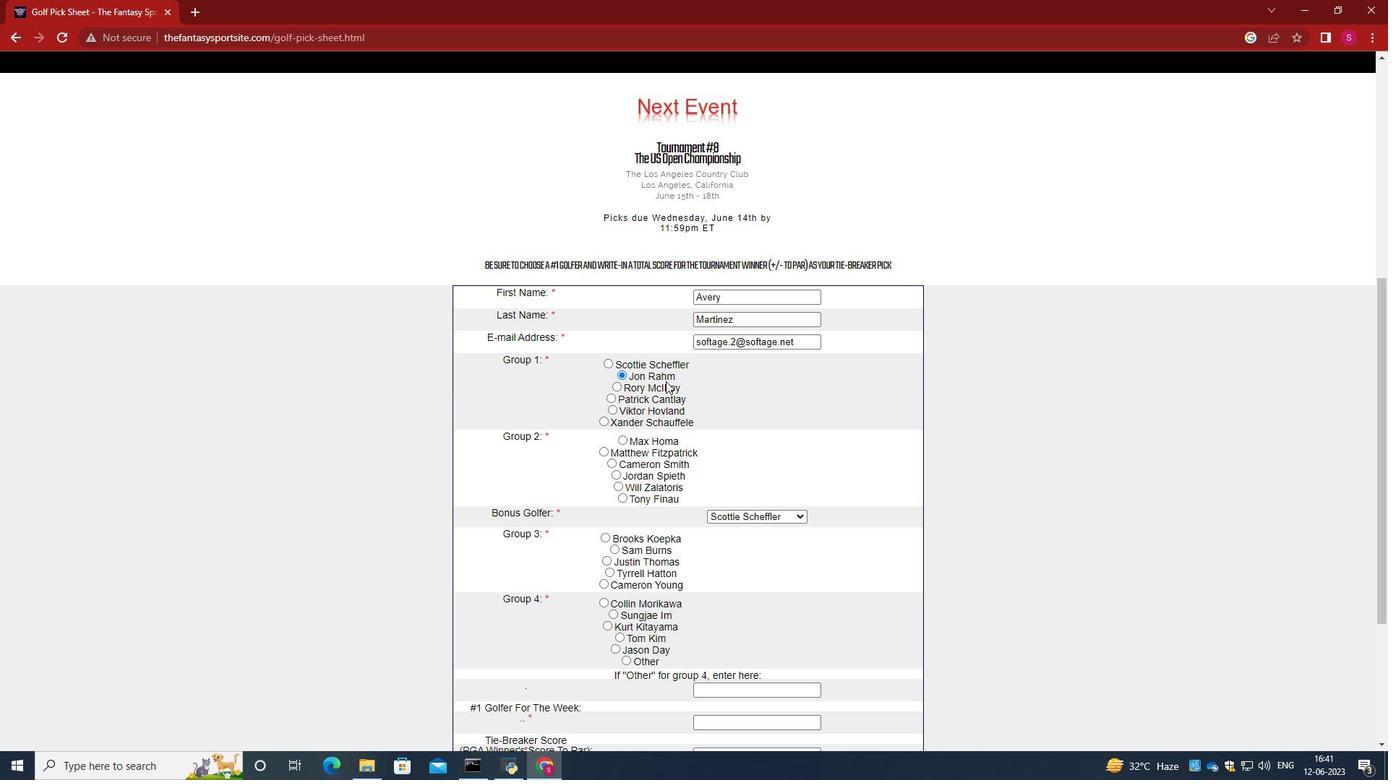 
Action: Mouse scrolled (669, 381) with delta (0, 0)
Screenshot: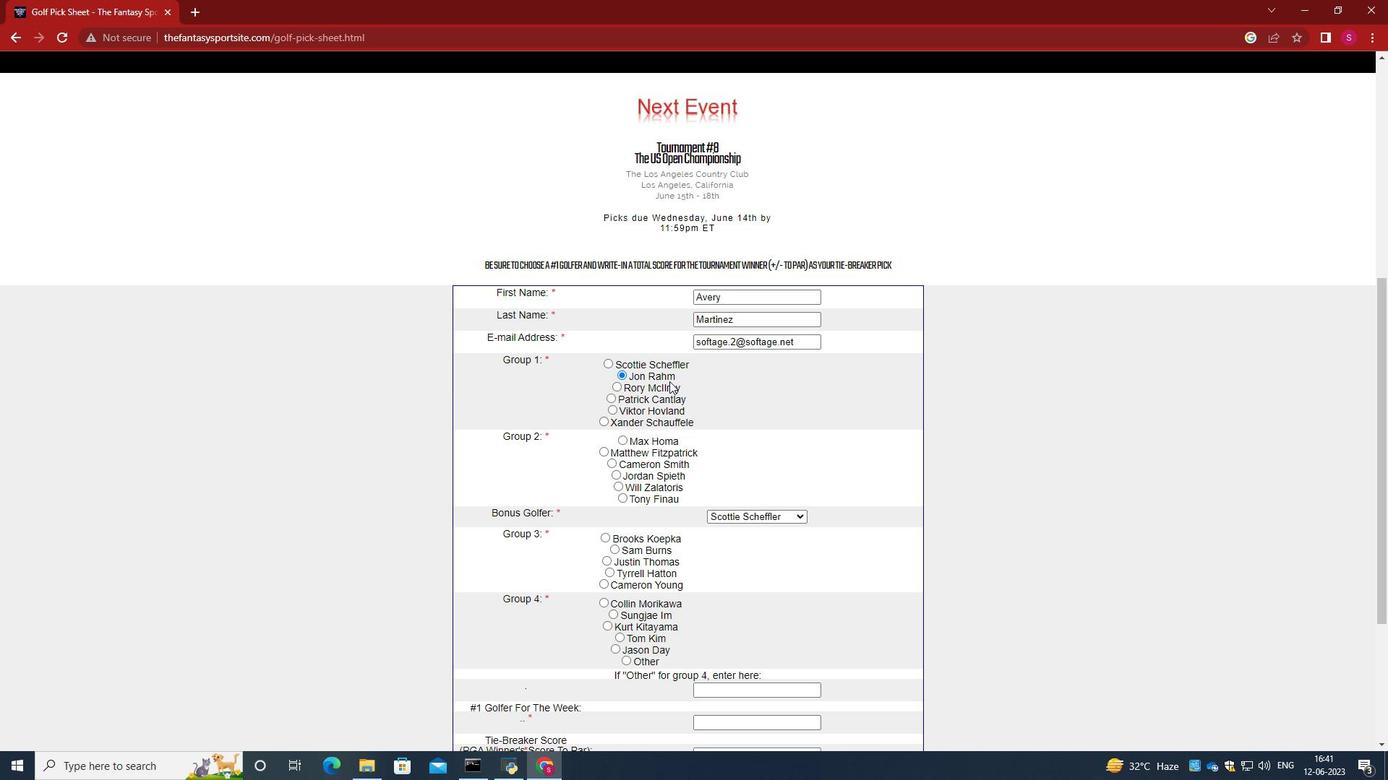 
Action: Mouse moved to (616, 404)
Screenshot: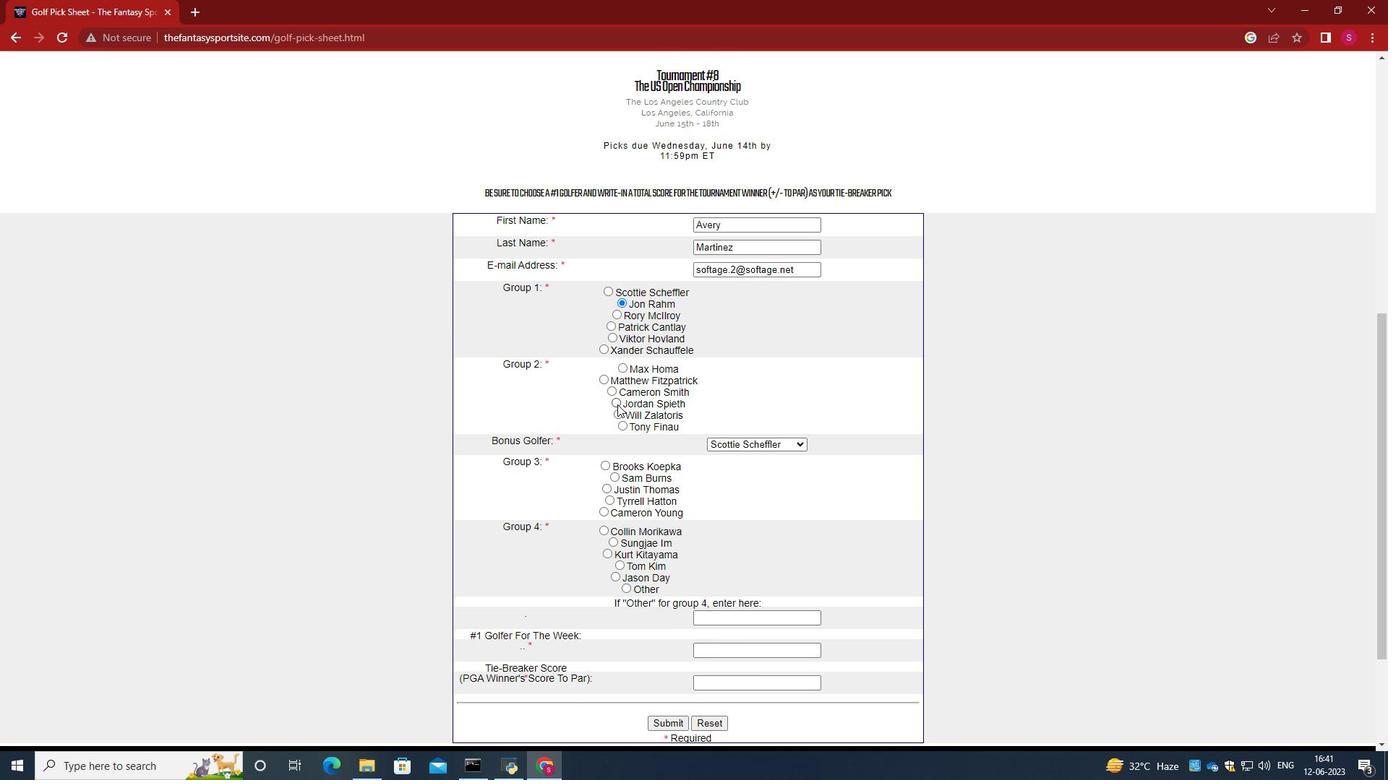 
Action: Mouse pressed left at (616, 404)
Screenshot: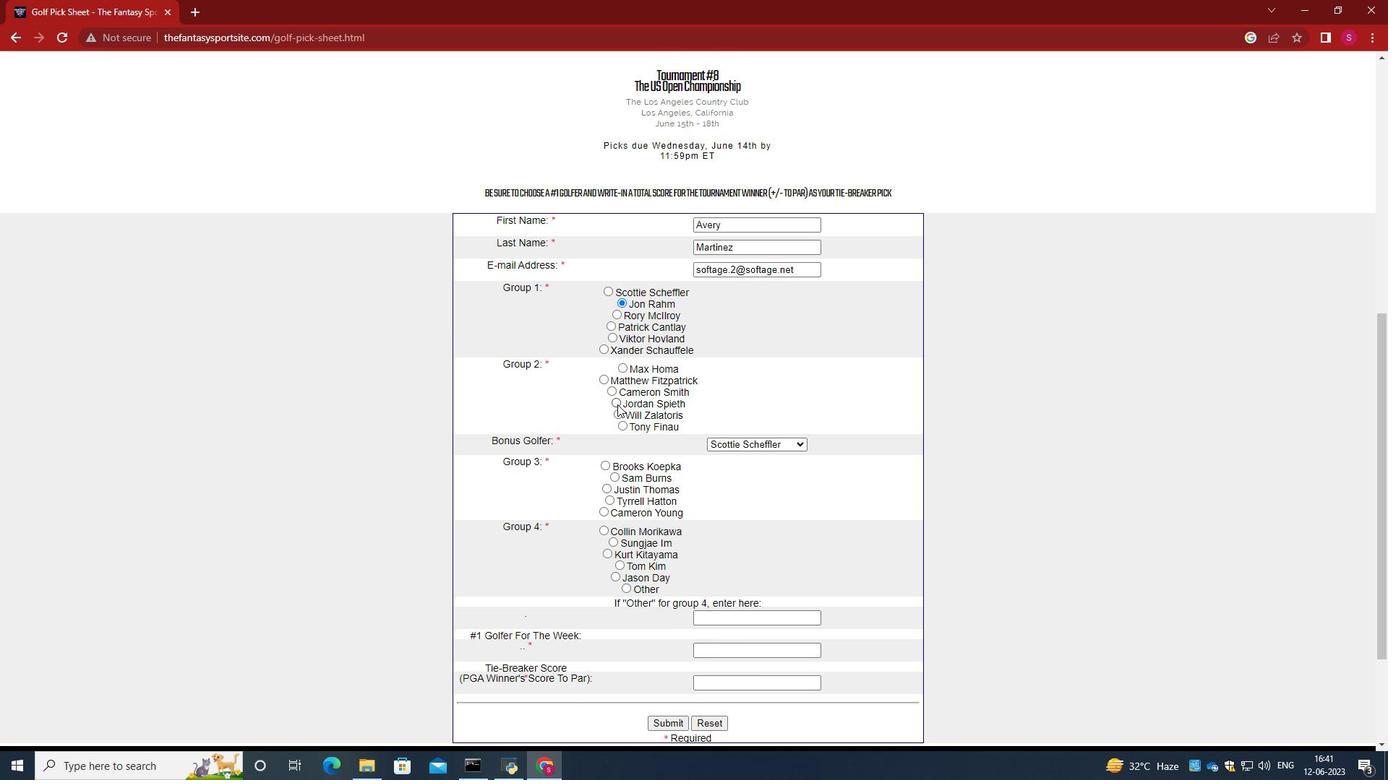 
Action: Mouse moved to (793, 401)
Screenshot: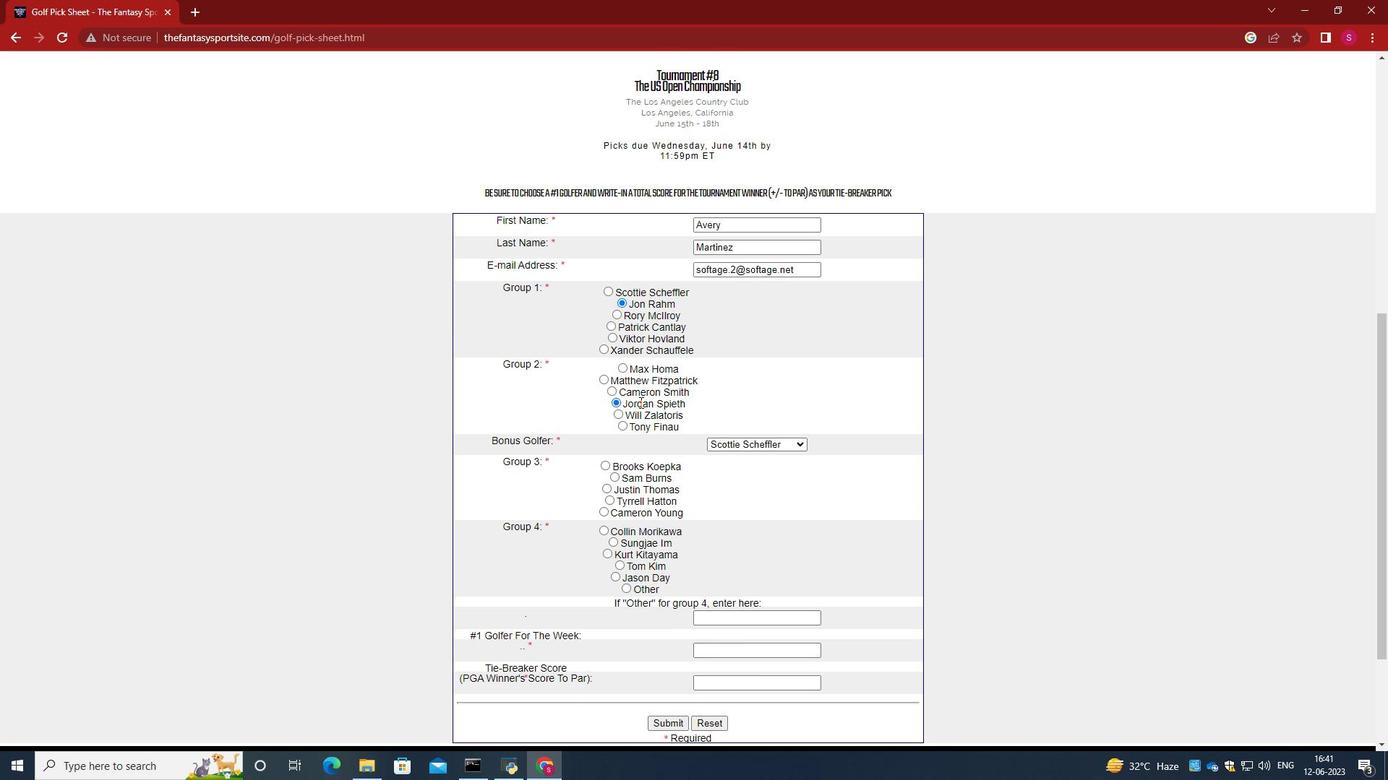 
Action: Mouse scrolled (793, 400) with delta (0, 0)
Screenshot: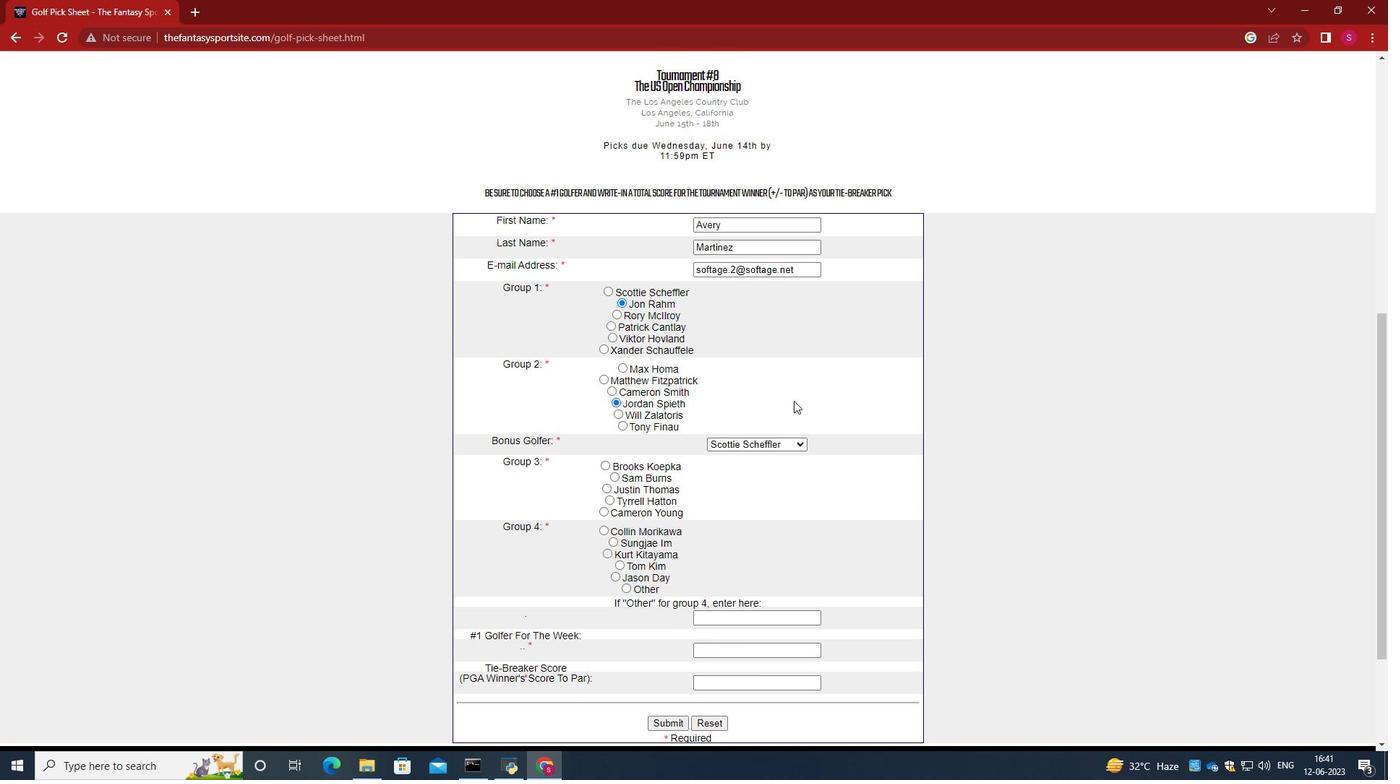 
Action: Mouse moved to (793, 401)
Screenshot: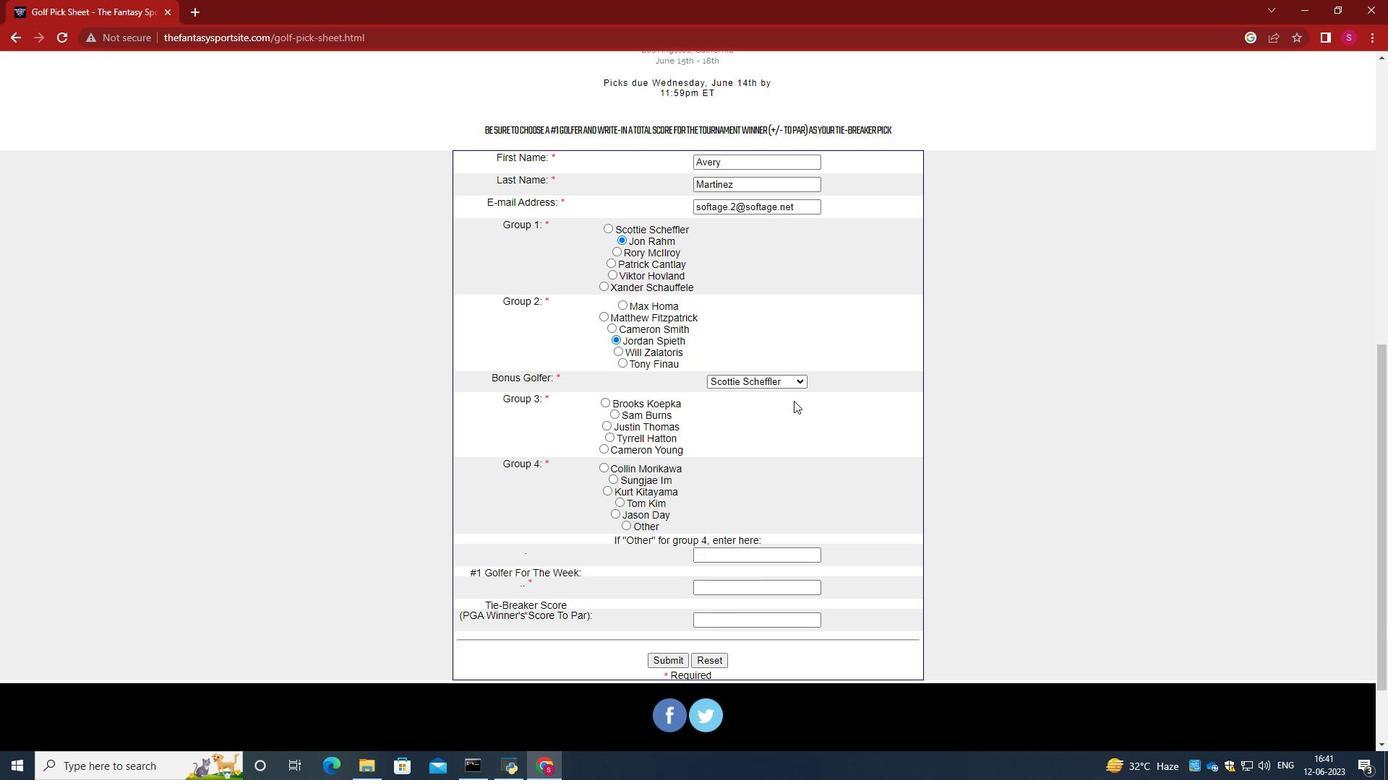 
Action: Mouse scrolled (793, 400) with delta (0, 0)
Screenshot: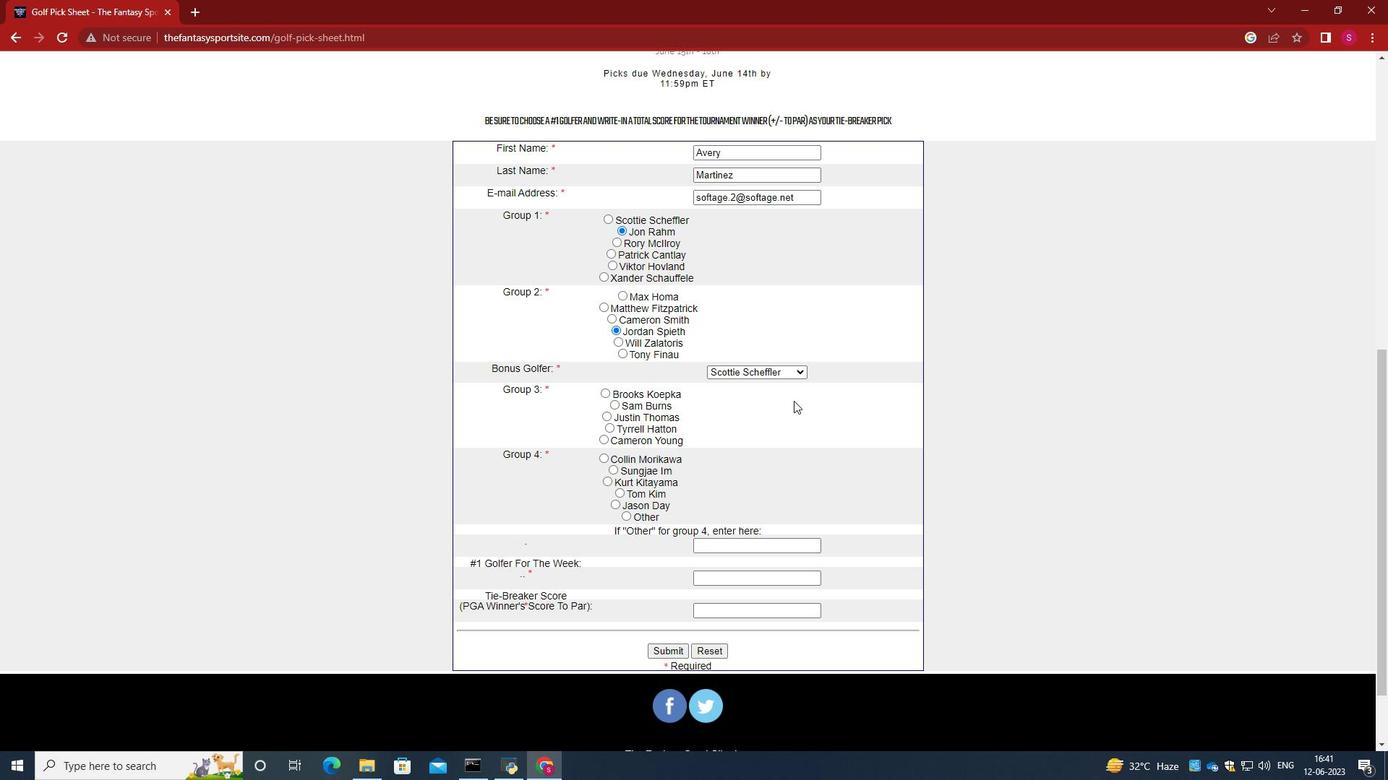 
Action: Mouse moved to (777, 294)
Screenshot: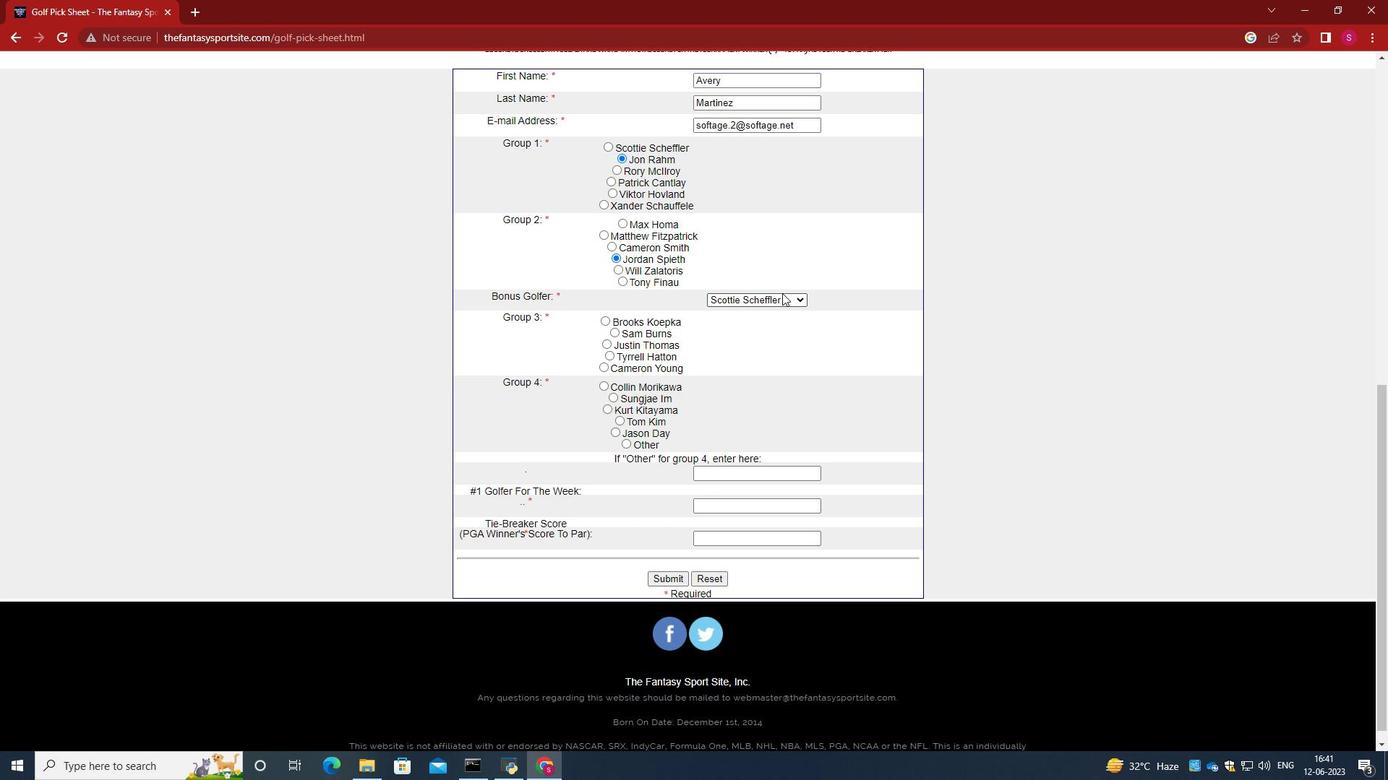 
Action: Mouse pressed left at (777, 294)
Screenshot: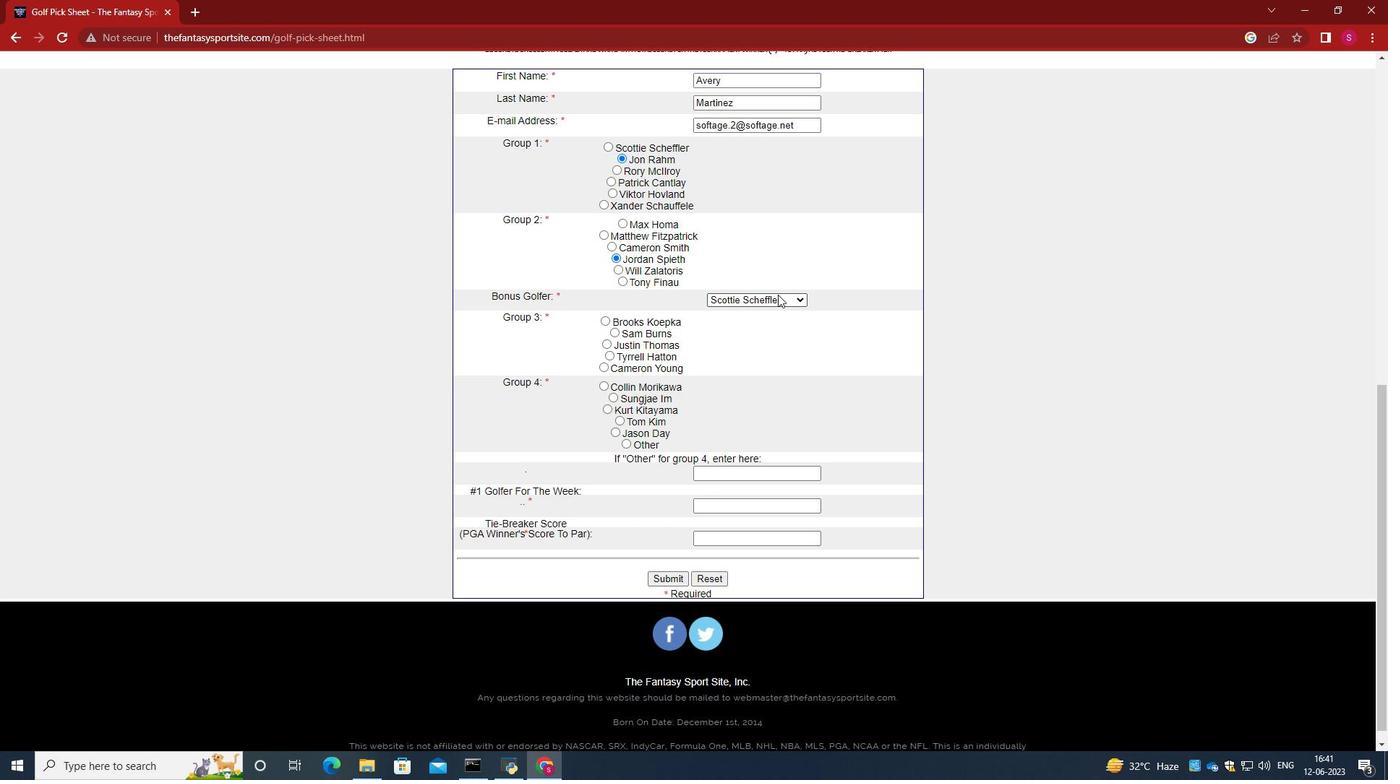
Action: Mouse moved to (756, 417)
Screenshot: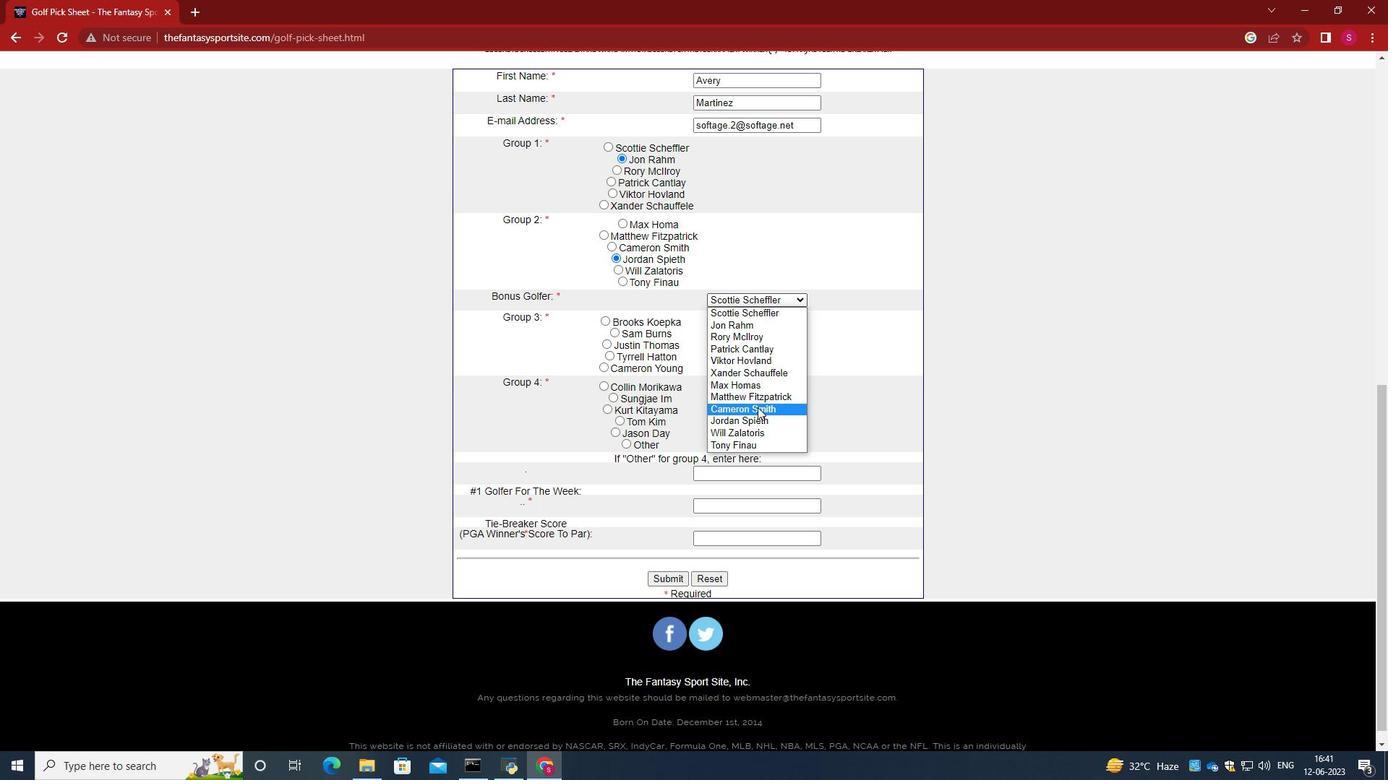 
Action: Mouse pressed left at (756, 417)
Screenshot: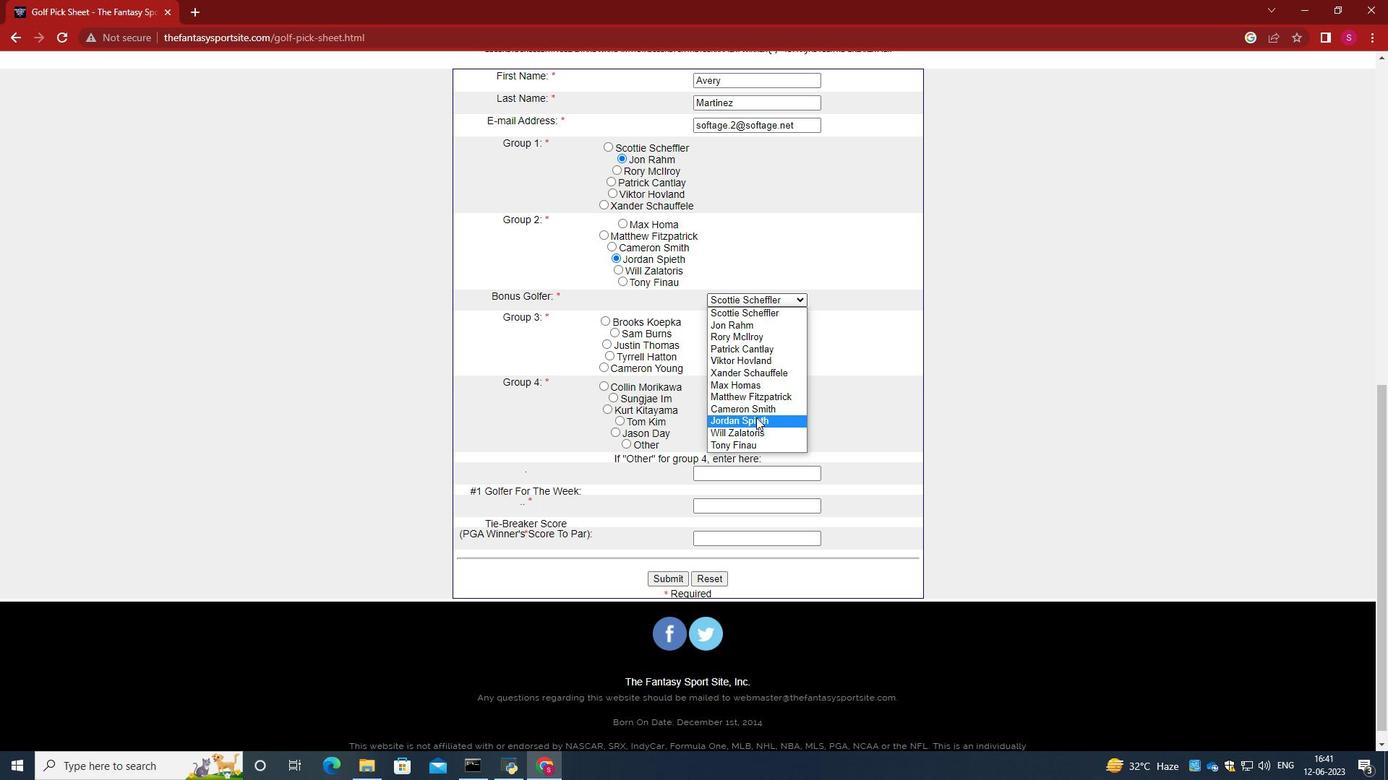 
Action: Mouse moved to (774, 312)
Screenshot: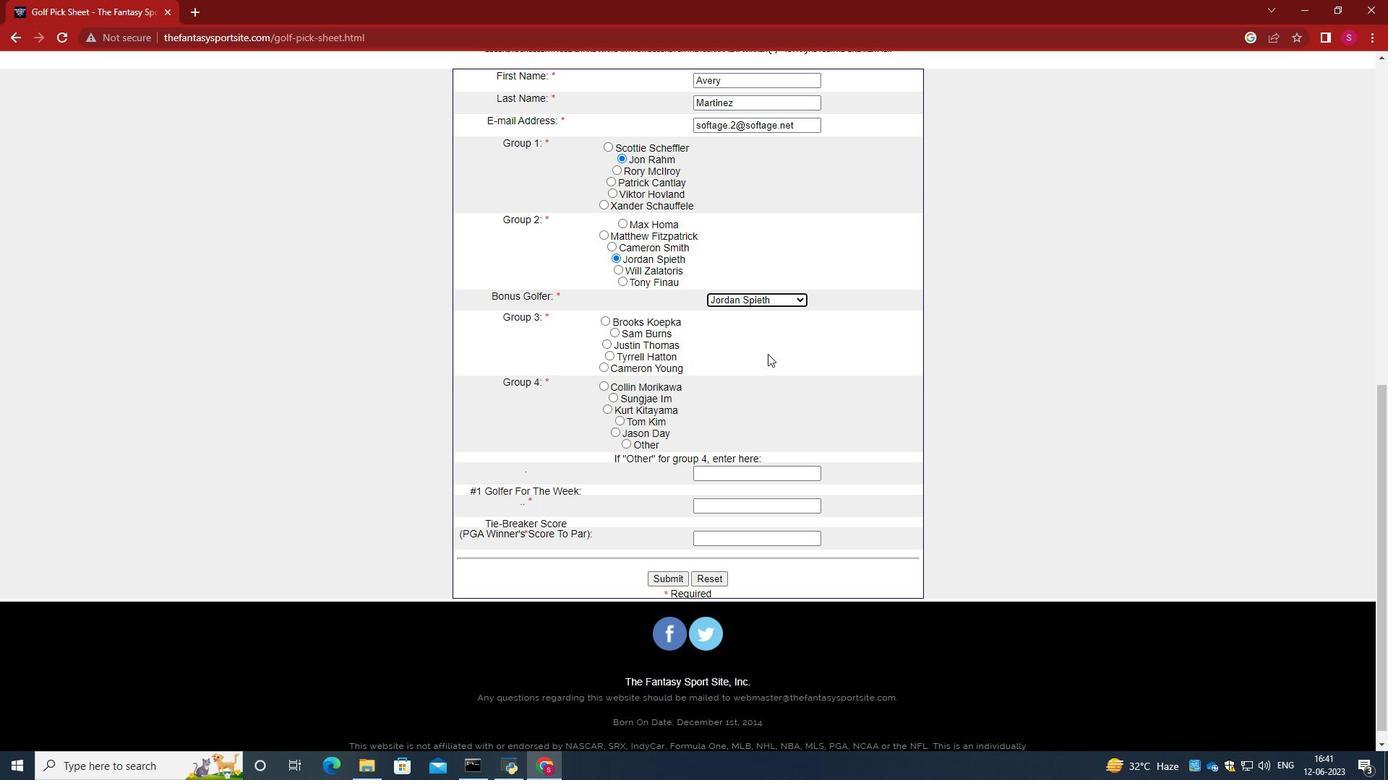 
Action: Mouse scrolled (774, 311) with delta (0, 0)
Screenshot: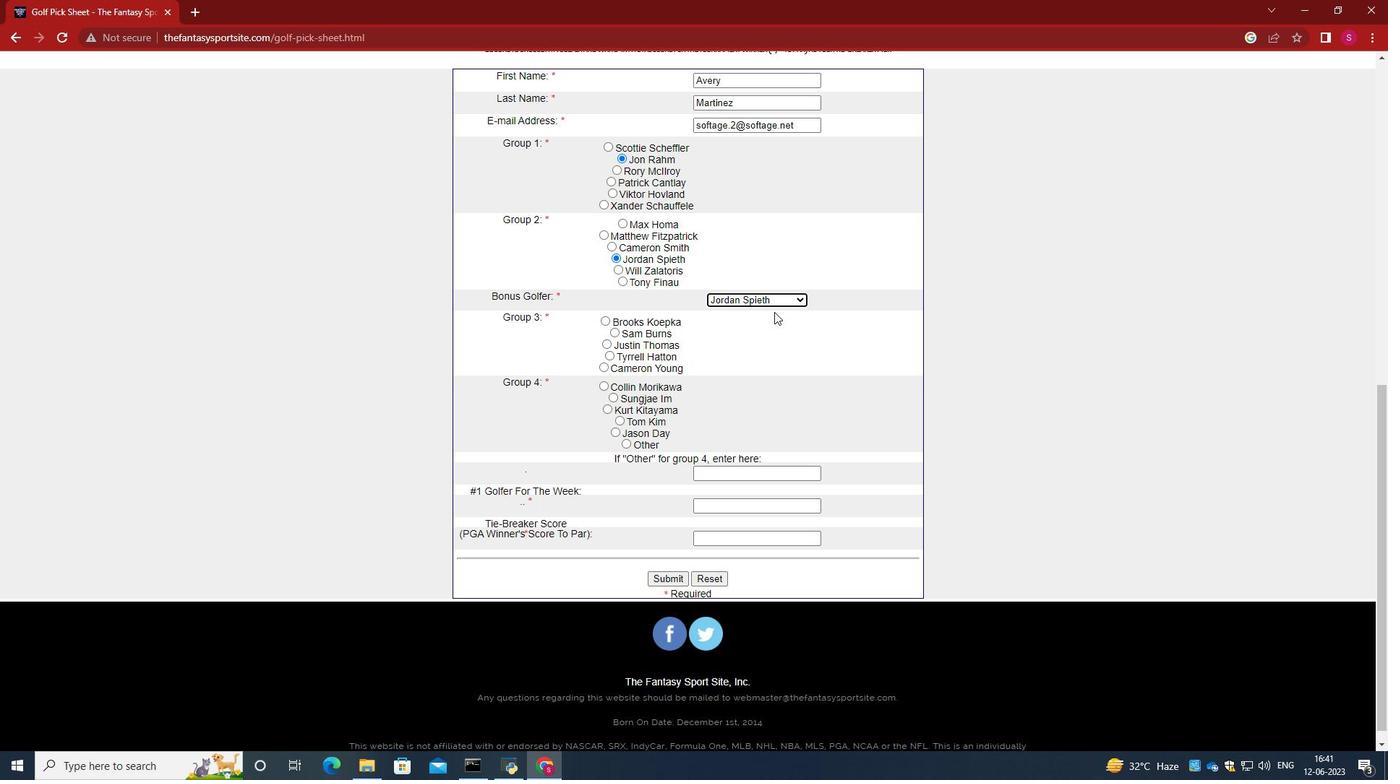 
Action: Mouse moved to (608, 305)
Screenshot: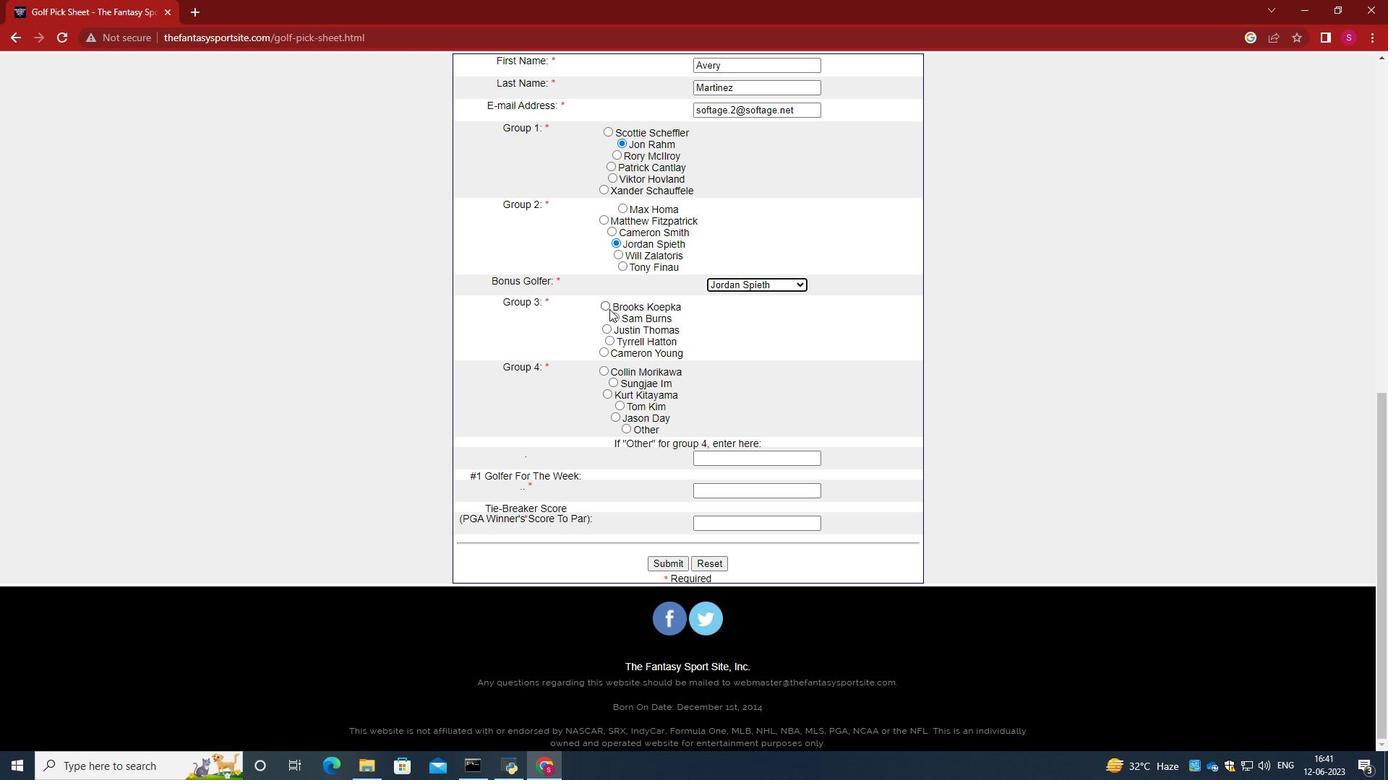 
Action: Mouse pressed left at (608, 305)
Screenshot: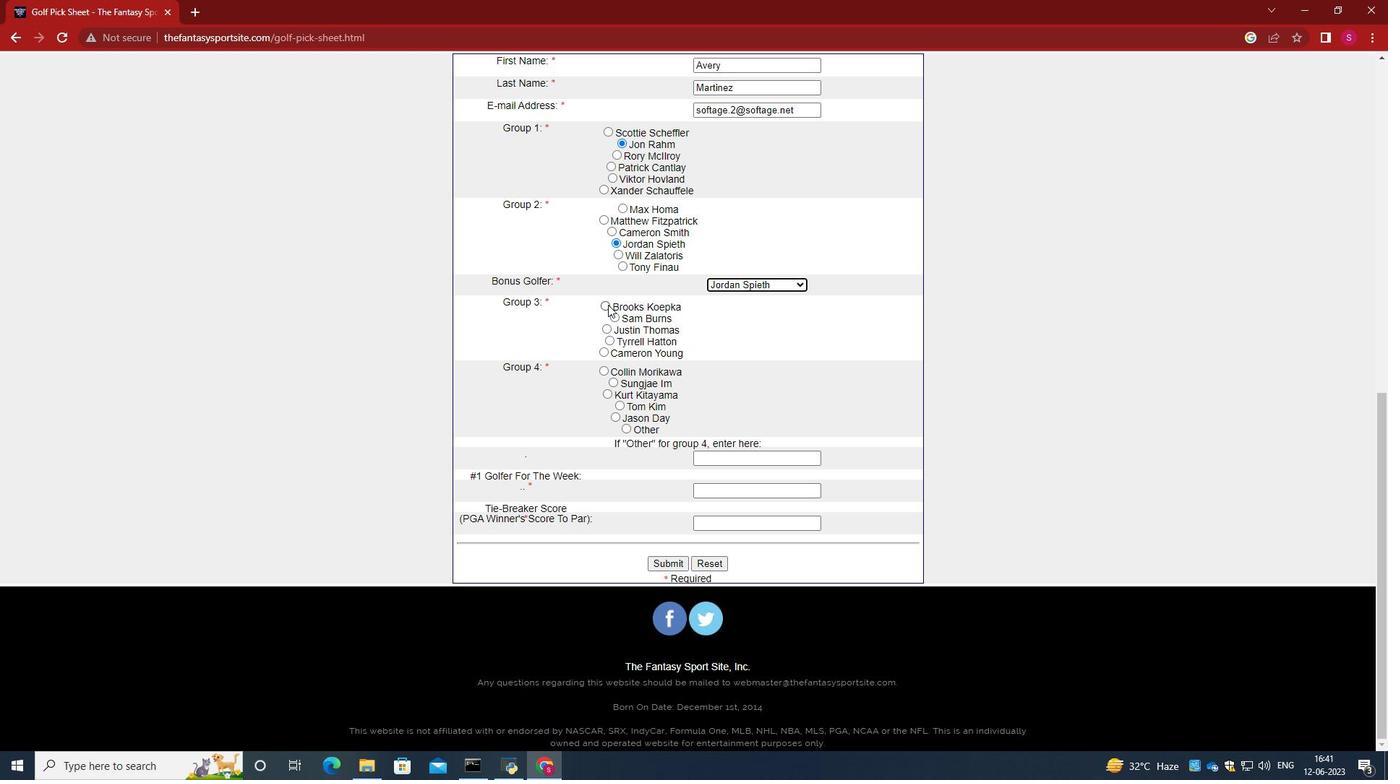
Action: Mouse moved to (748, 341)
Screenshot: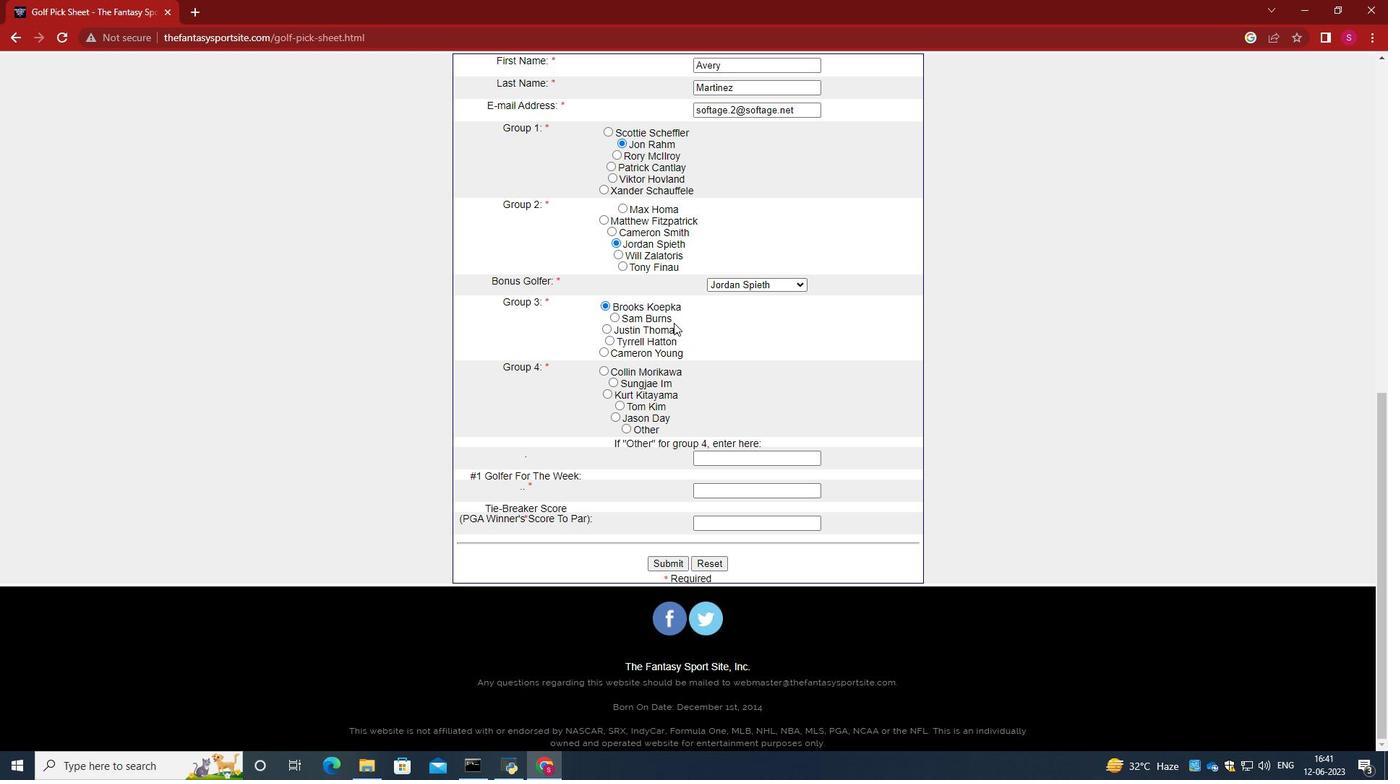 
Action: Mouse scrolled (748, 341) with delta (0, 0)
Screenshot: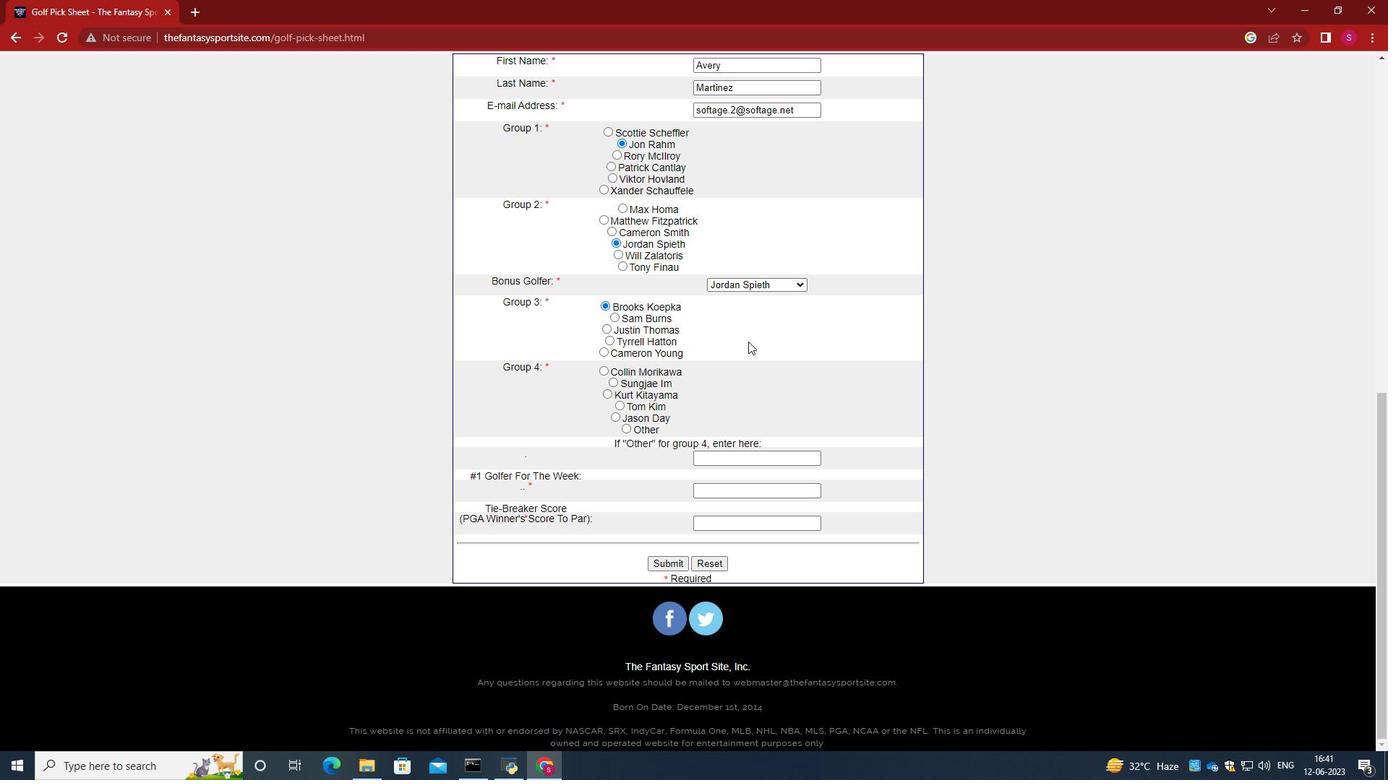 
Action: Mouse moved to (629, 426)
Screenshot: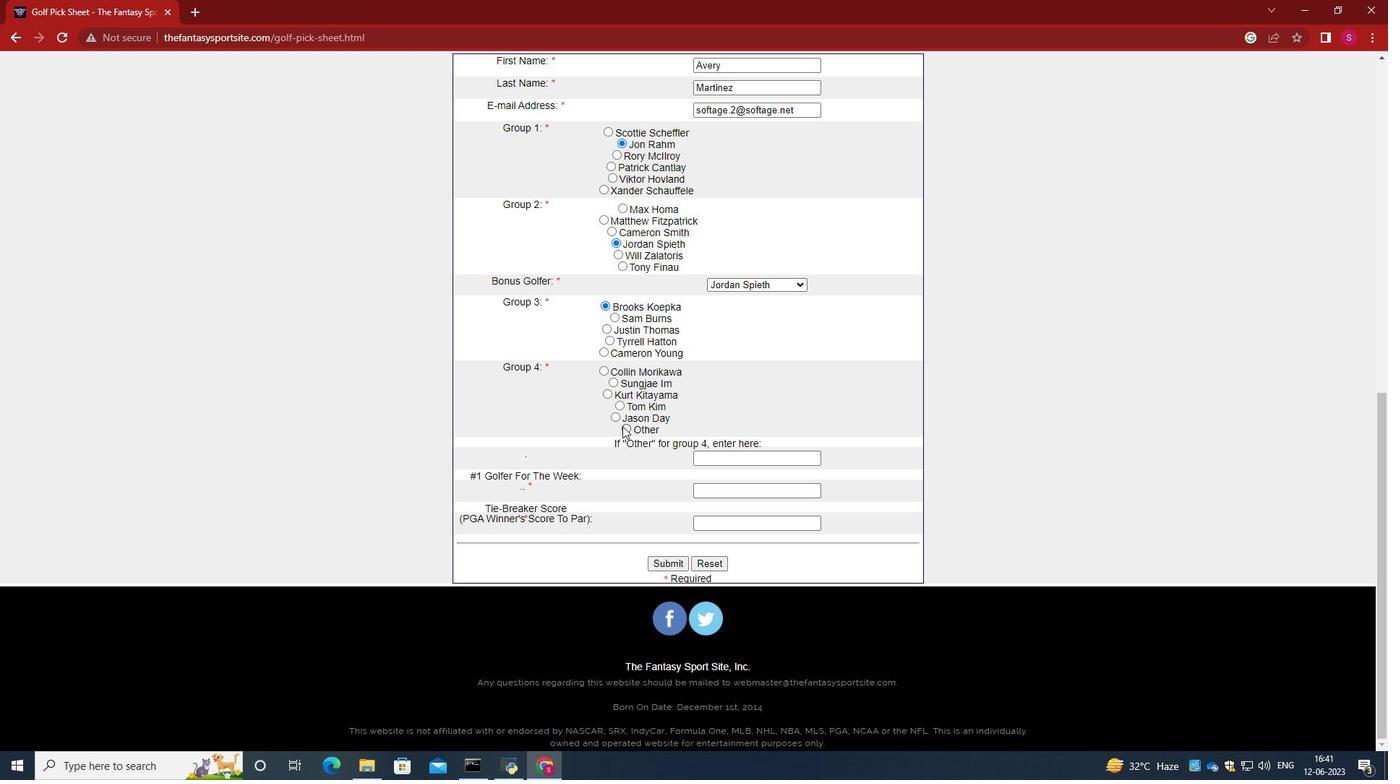 
Action: Mouse pressed left at (629, 426)
Screenshot: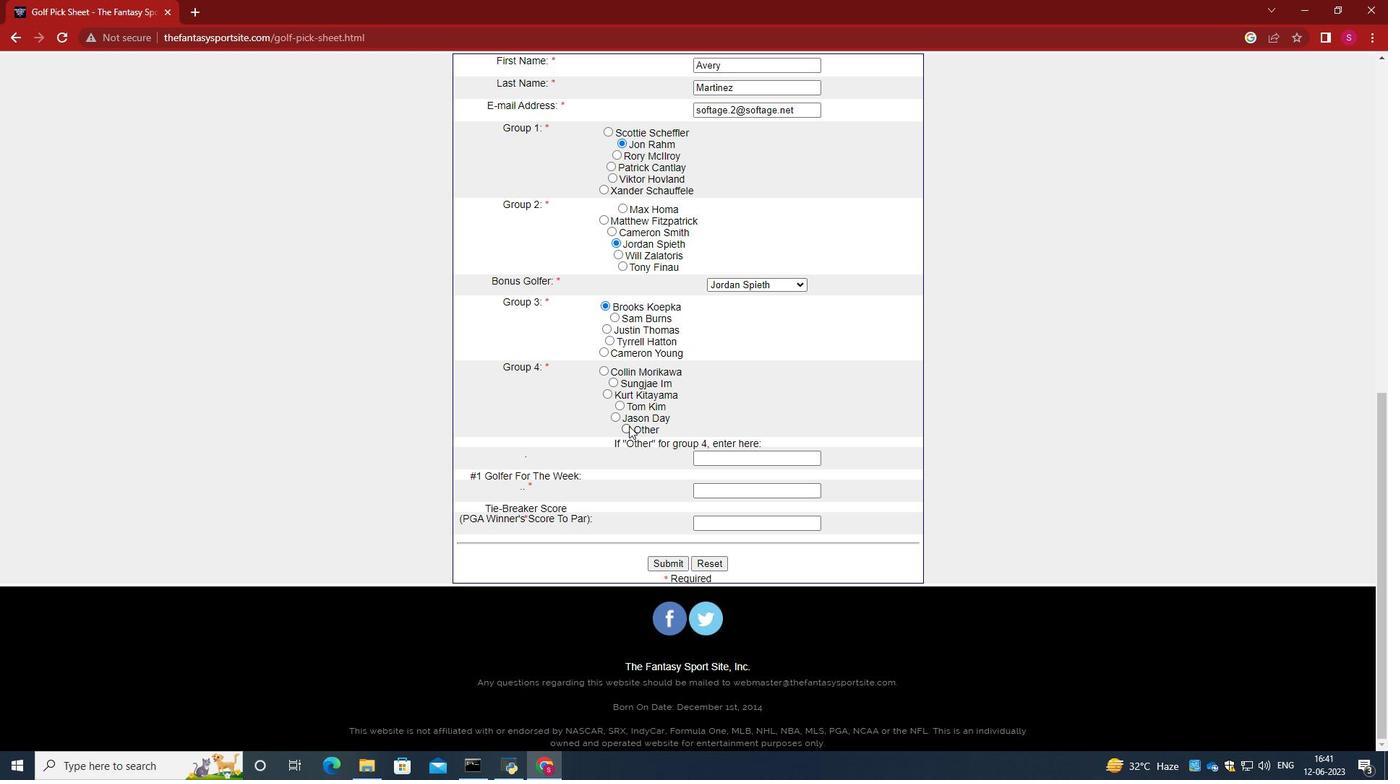 
Action: Mouse moved to (698, 455)
Screenshot: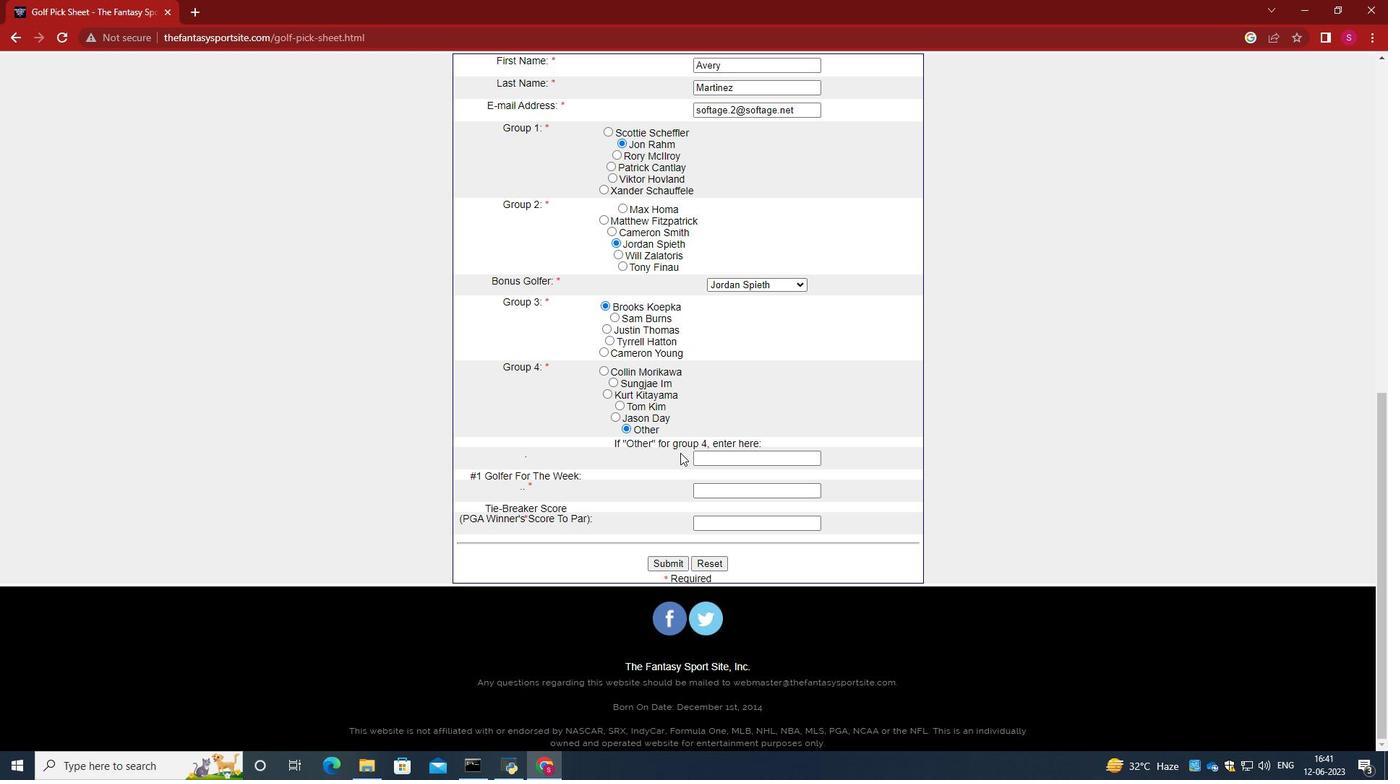 
Action: Mouse pressed left at (698, 455)
Screenshot: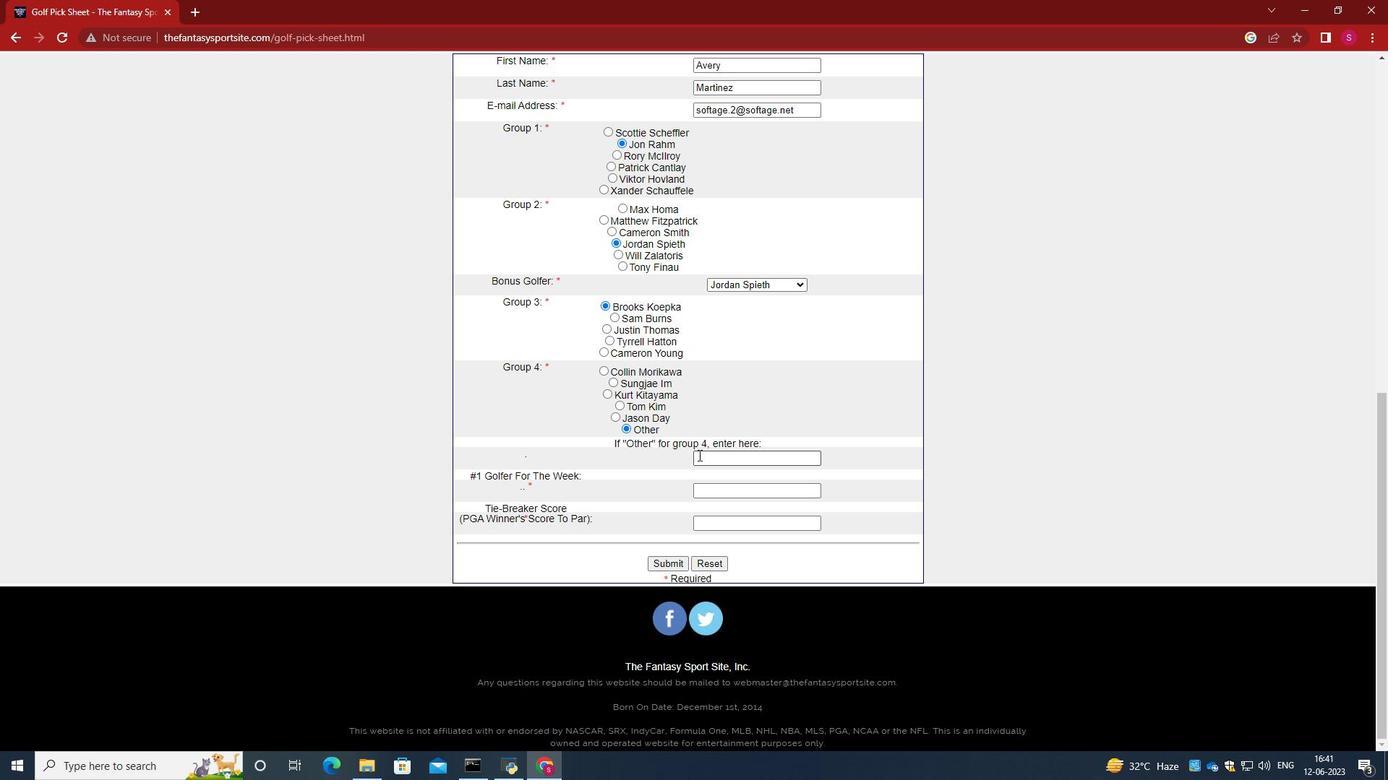 
Action: Key pressed <Key.caps_lock>H<Key.caps_lock>ideki<Key.space><Key.caps_lock>M<Key.caps_lock>atsuyama<Key.tab><Key.caps_lock>C<Key.caps_lock>orey<Key.space><Key.caps_lock>C<Key.caps_lock>onners<Key.tab>1
Screenshot: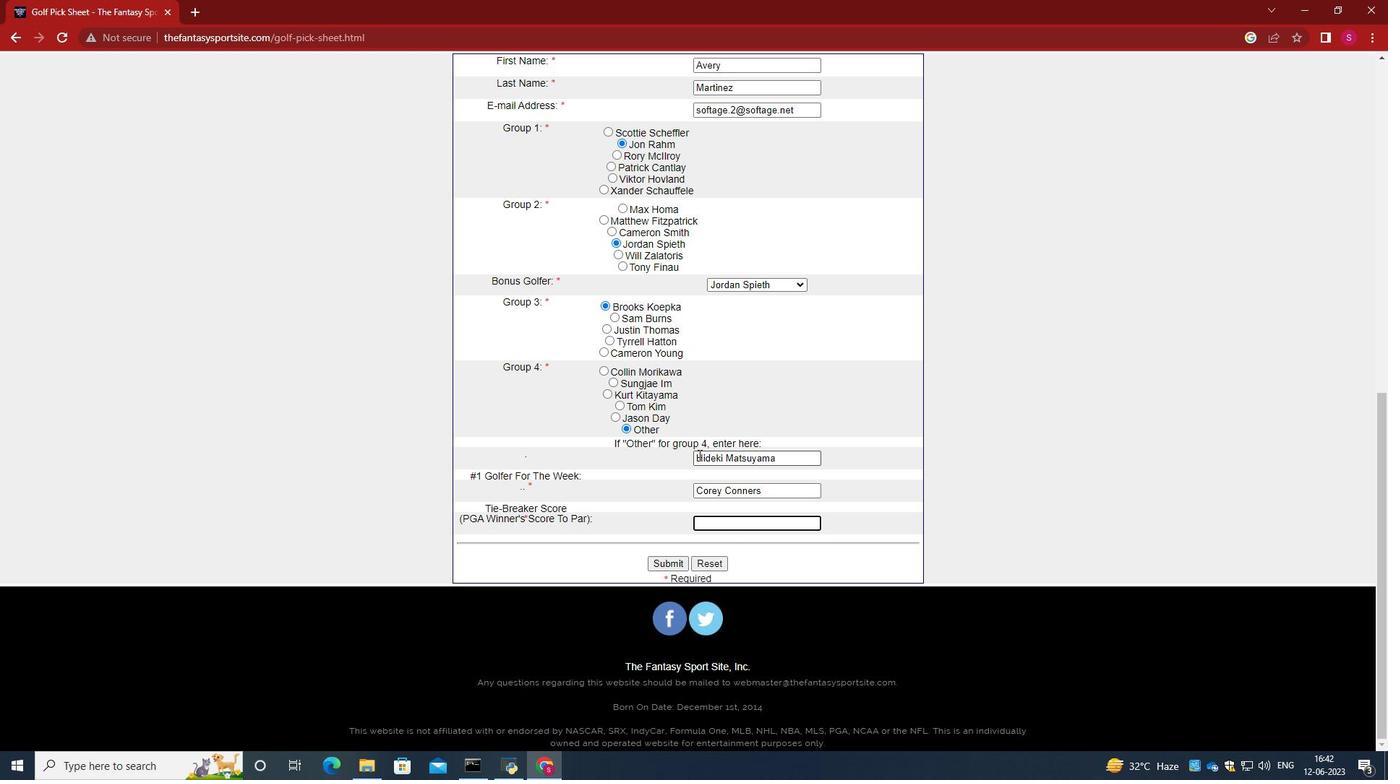 
Action: Mouse moved to (657, 563)
Screenshot: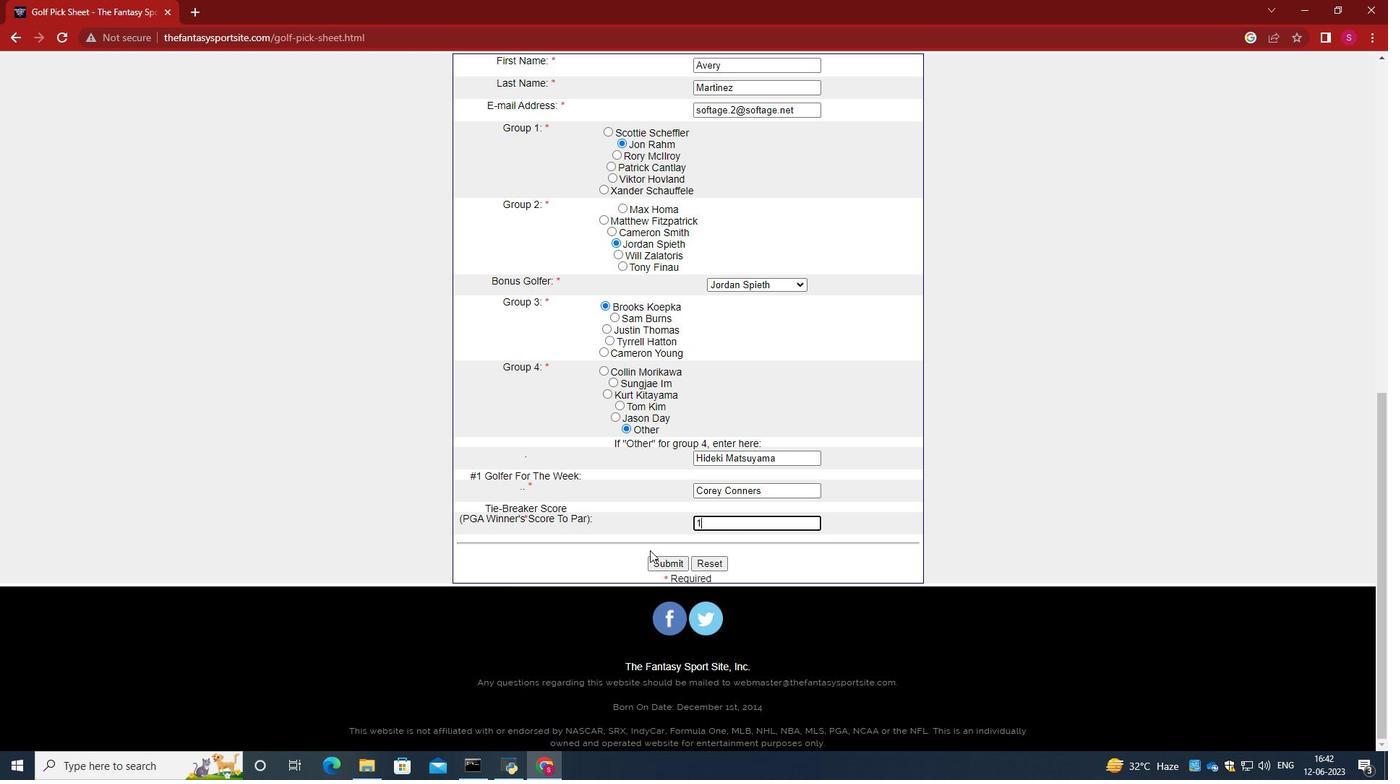 
Action: Mouse pressed left at (657, 563)
Screenshot: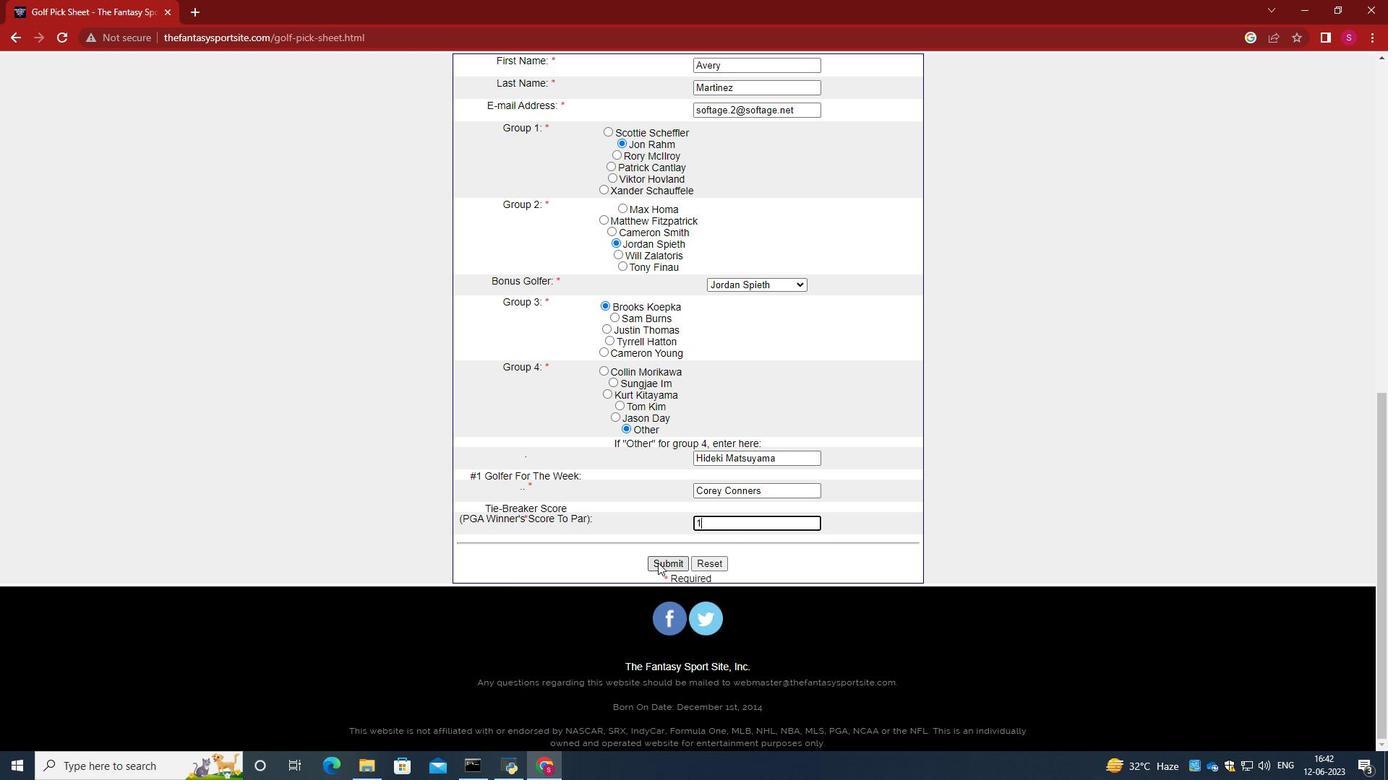 
Action: Mouse moved to (652, 560)
Screenshot: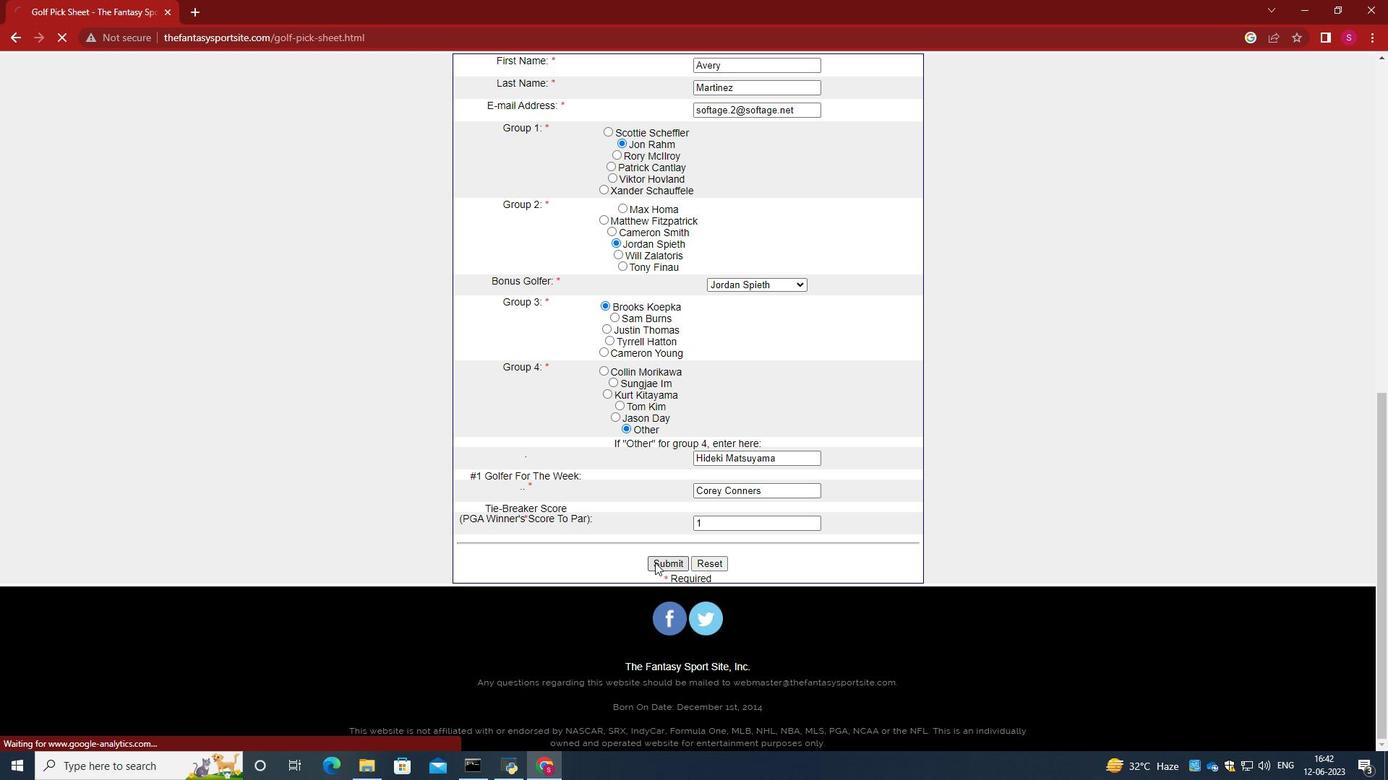 
